 Task: Open Card Civil Engineering Review in Board Product Lifecycle Management to Workspace Insurance and add a team member Softage.1@softage.net, a label Red, a checklist Software Training, an attachment from your onedrive, a color Red and finally, add a card description 'Develop and launch new sales promotion for seasonal products' and a comment 'Let us approach this task with a sense of positivity and optimism, recognizing the potential for growth and learning that it presents.'. Add a start date 'Jan 05, 1900' with a due date 'Jan 12, 1900'
Action: Mouse moved to (35, 275)
Screenshot: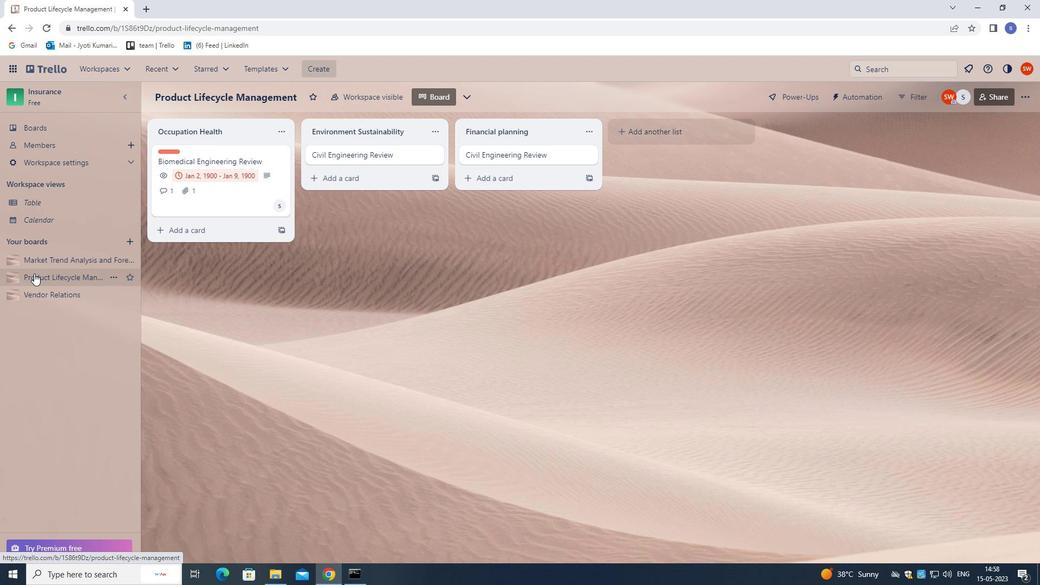 
Action: Mouse pressed left at (35, 275)
Screenshot: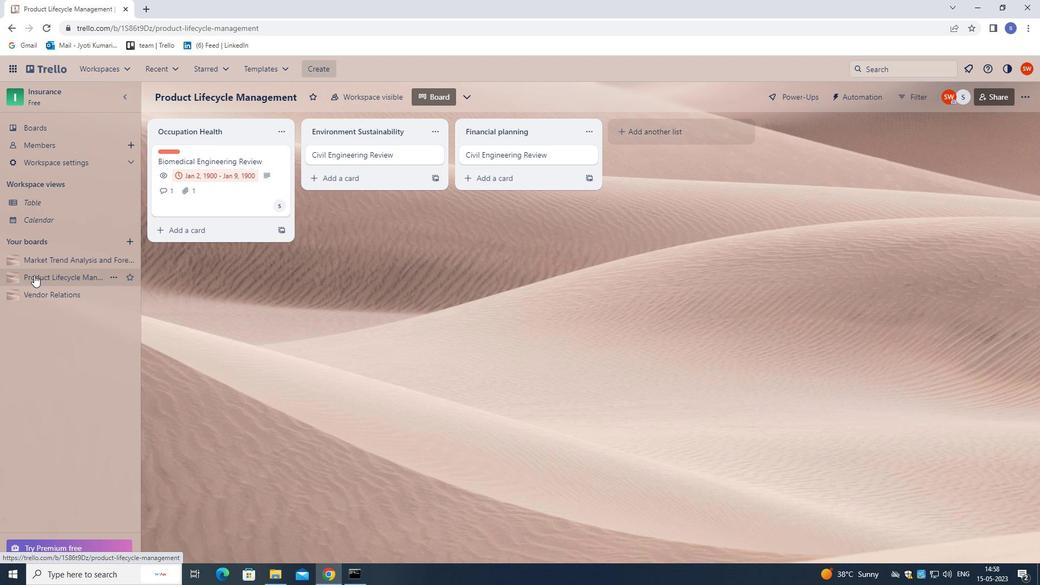 
Action: Mouse moved to (347, 159)
Screenshot: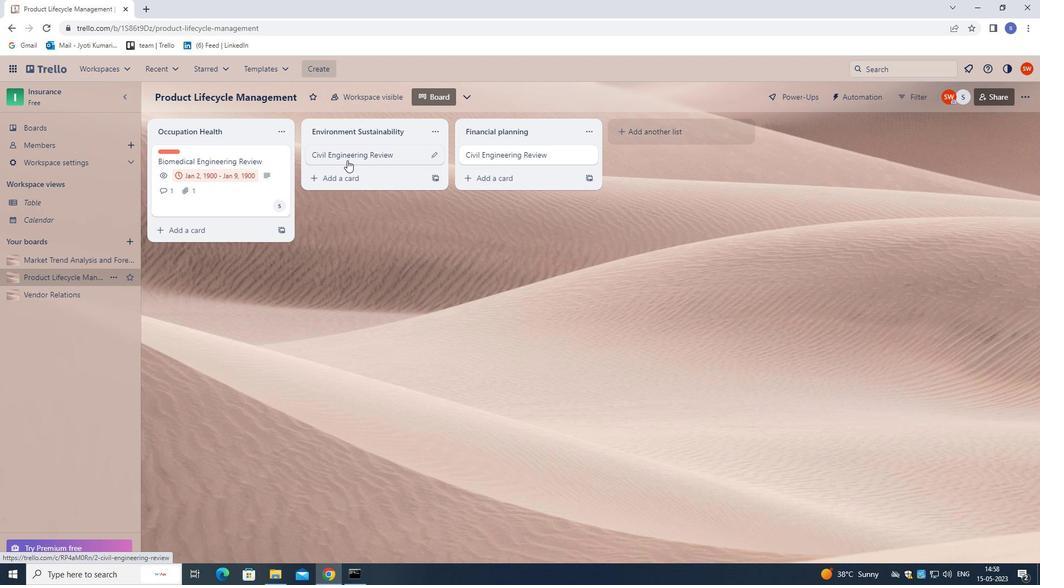 
Action: Mouse pressed left at (347, 159)
Screenshot: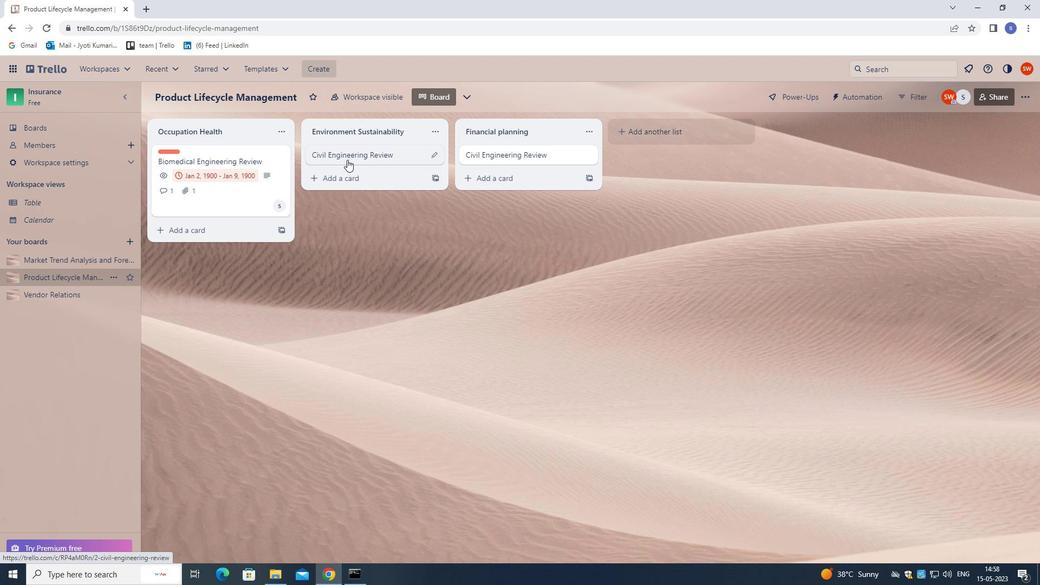 
Action: Mouse moved to (655, 193)
Screenshot: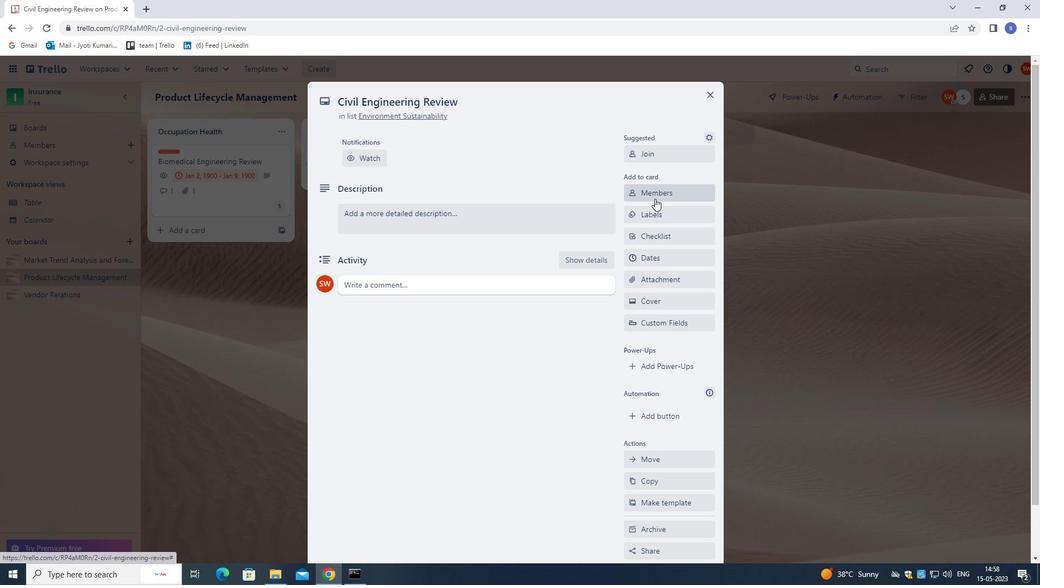 
Action: Mouse pressed left at (655, 193)
Screenshot: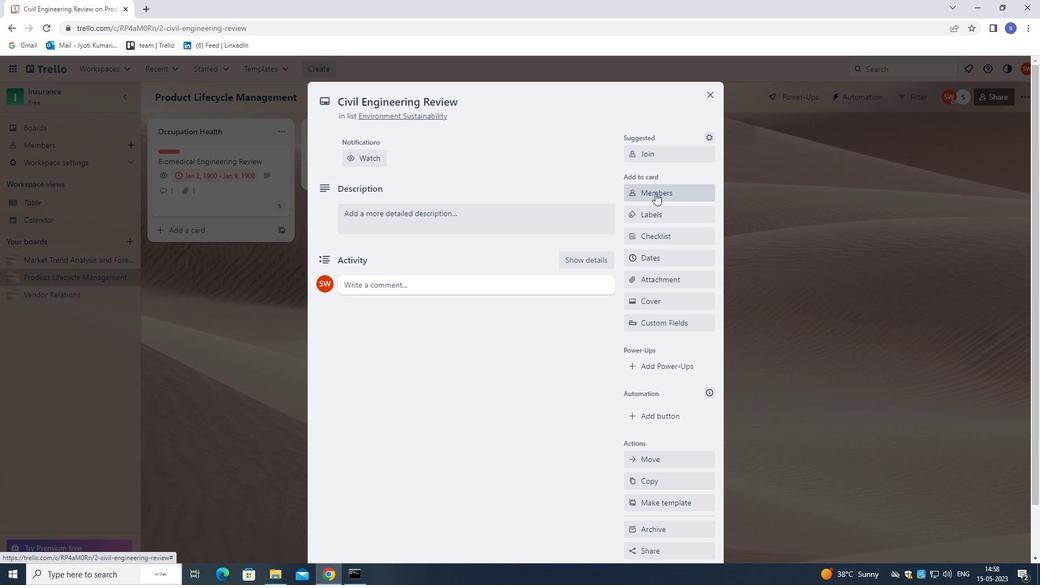 
Action: Mouse moved to (437, 43)
Screenshot: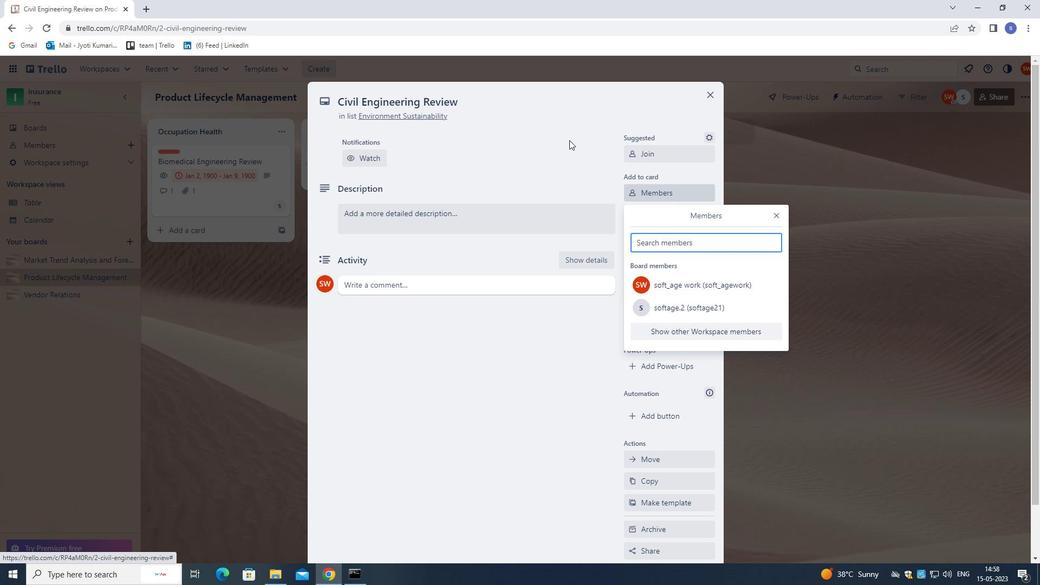 
Action: Key pressed sofatgae<Key.backspace><Key.backspace><Key.backspace><Key.backspace><Key.backspace>tage.1<Key.shift>@SOFTAGE.NET
Screenshot: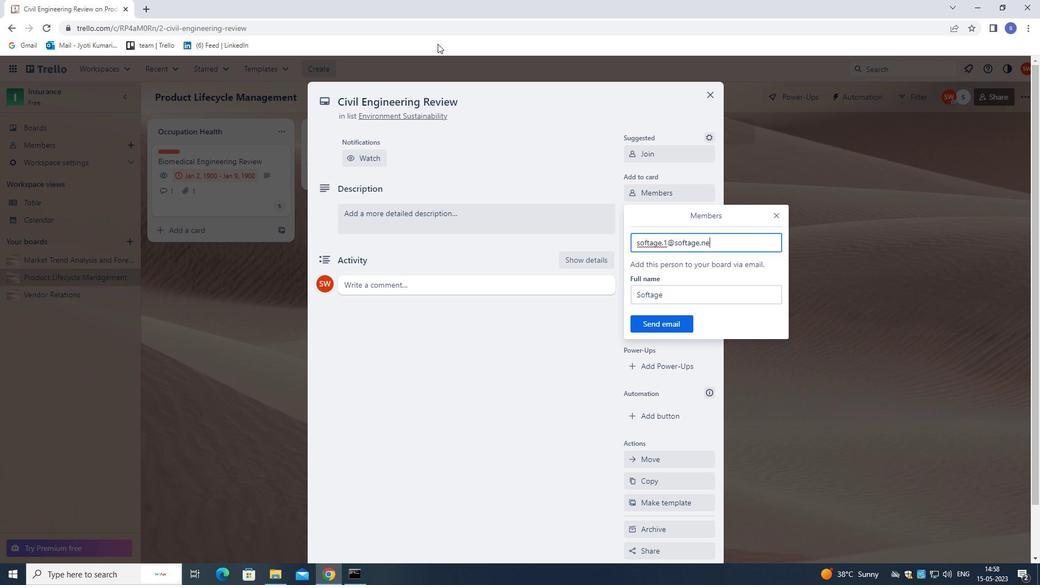 
Action: Mouse moved to (657, 324)
Screenshot: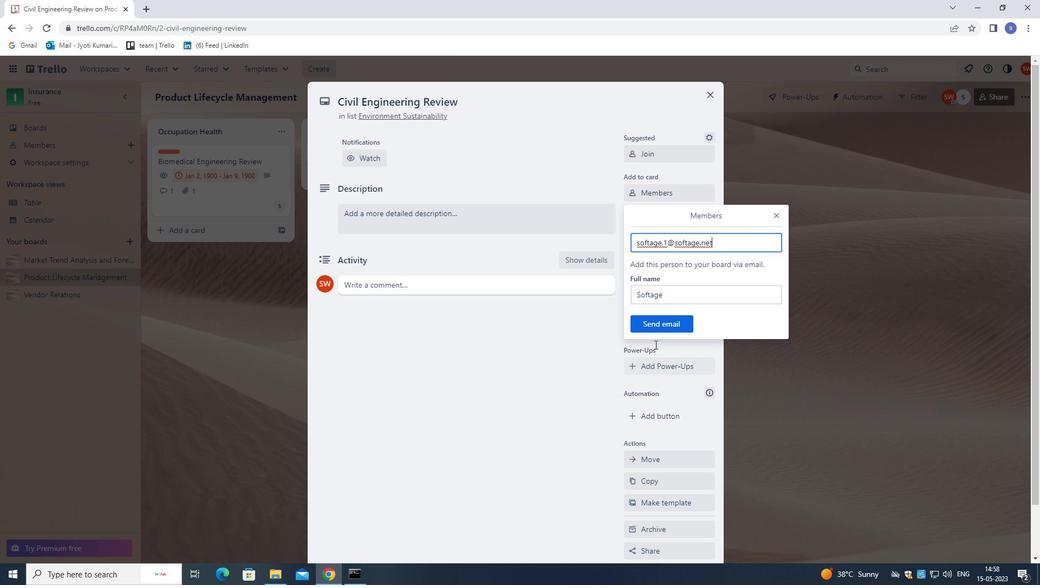
Action: Mouse pressed left at (657, 324)
Screenshot: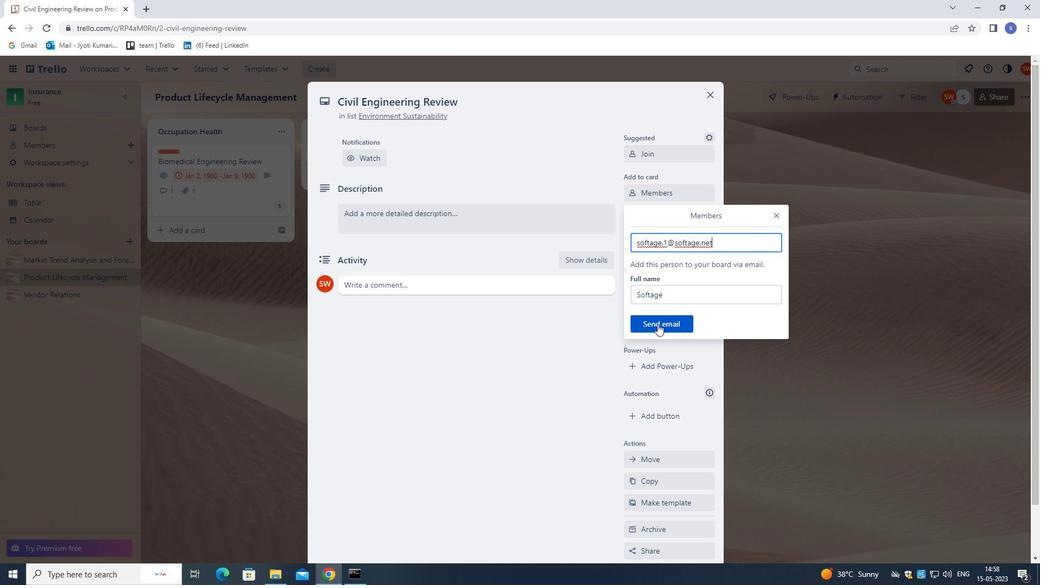 
Action: Mouse moved to (669, 216)
Screenshot: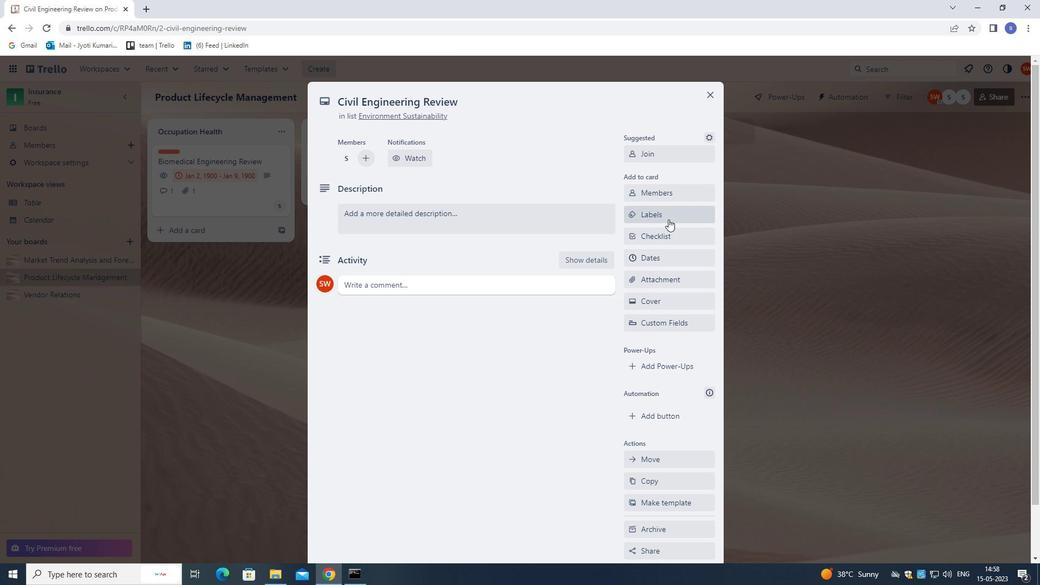 
Action: Mouse pressed left at (669, 216)
Screenshot: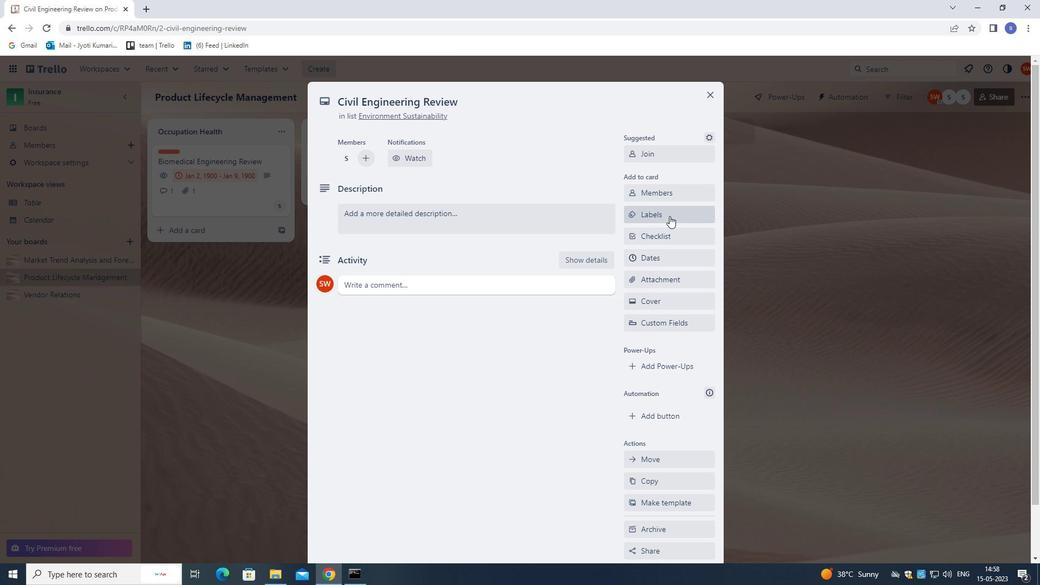 
Action: Key pressed R
Screenshot: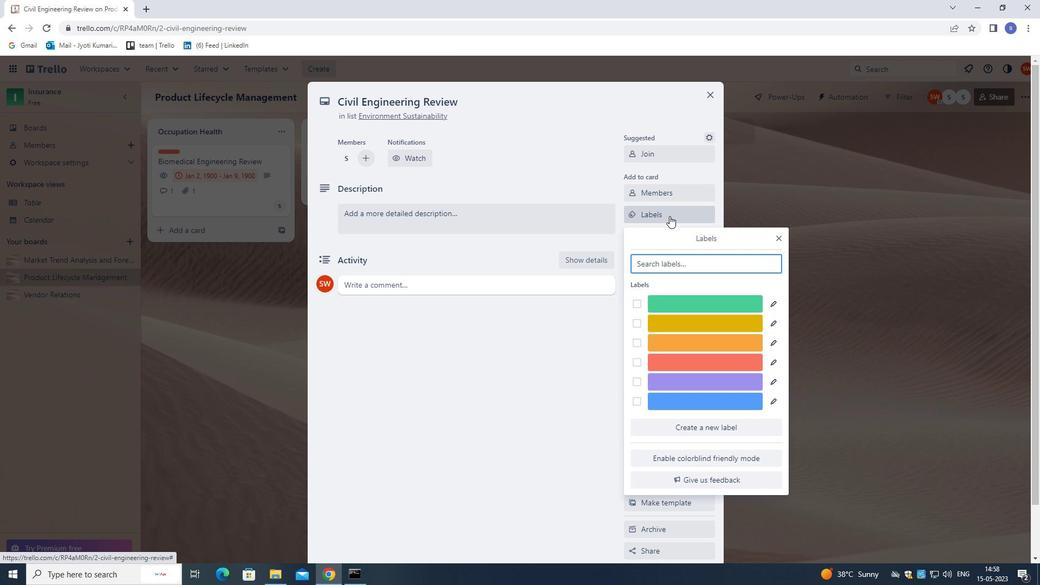 
Action: Mouse moved to (698, 307)
Screenshot: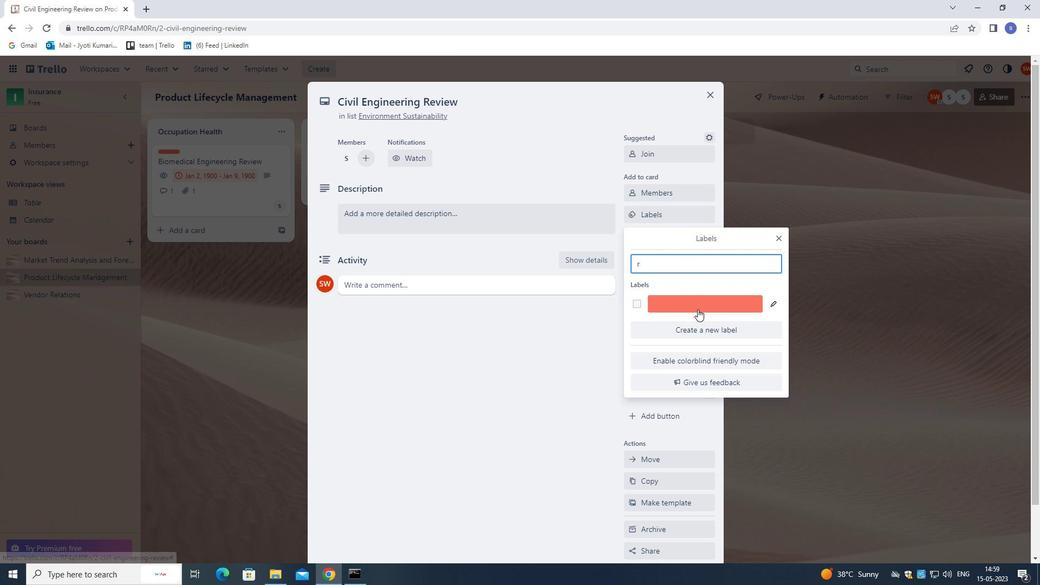 
Action: Mouse pressed left at (698, 307)
Screenshot: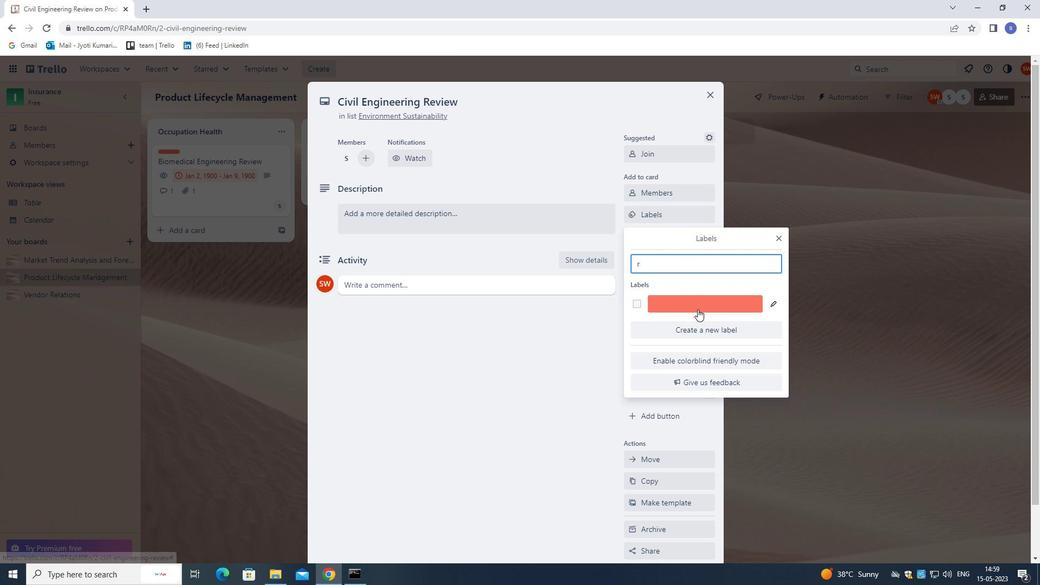
Action: Mouse moved to (781, 236)
Screenshot: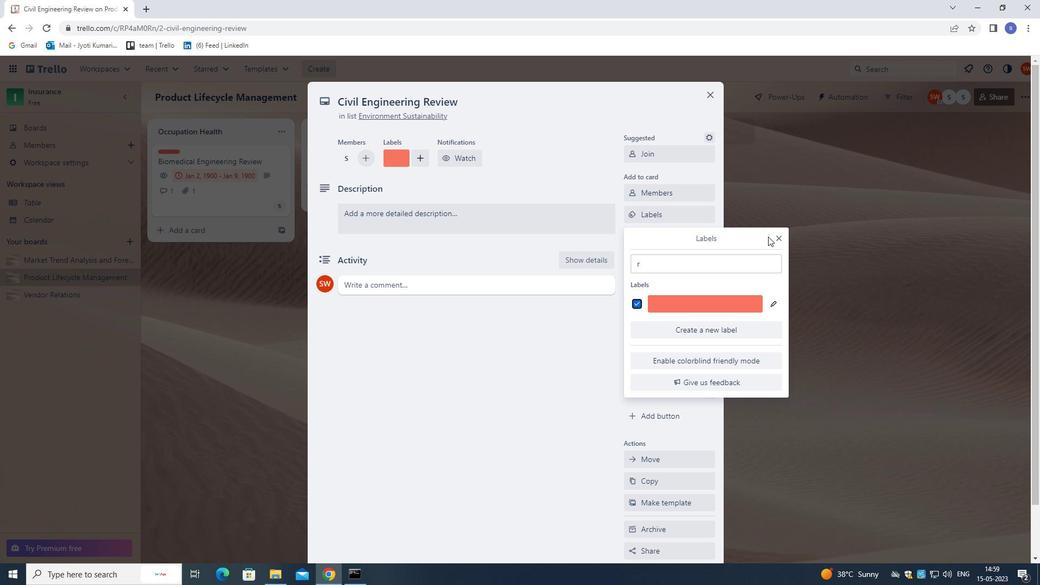 
Action: Mouse pressed left at (781, 236)
Screenshot: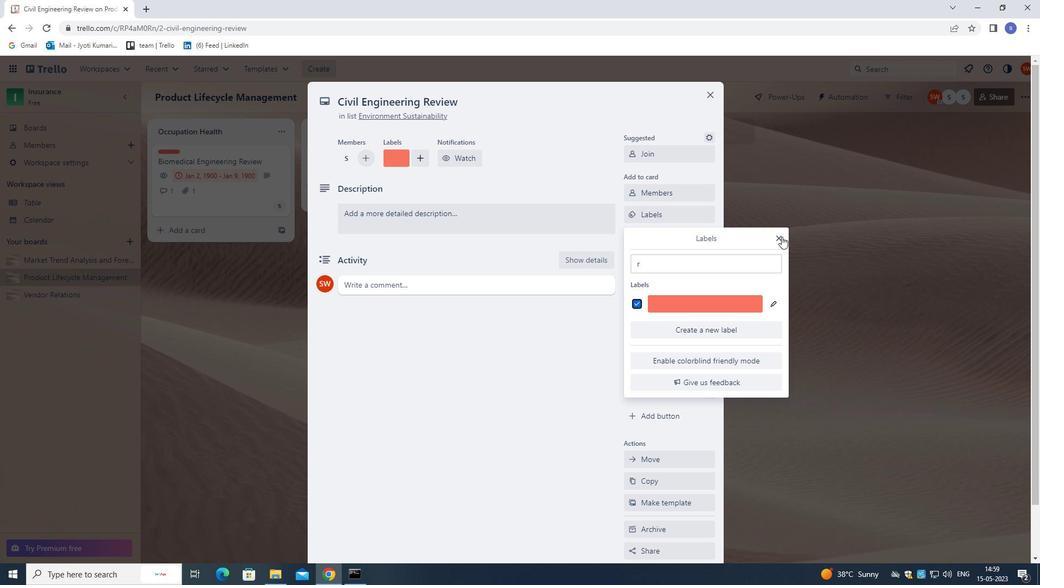 
Action: Mouse moved to (686, 233)
Screenshot: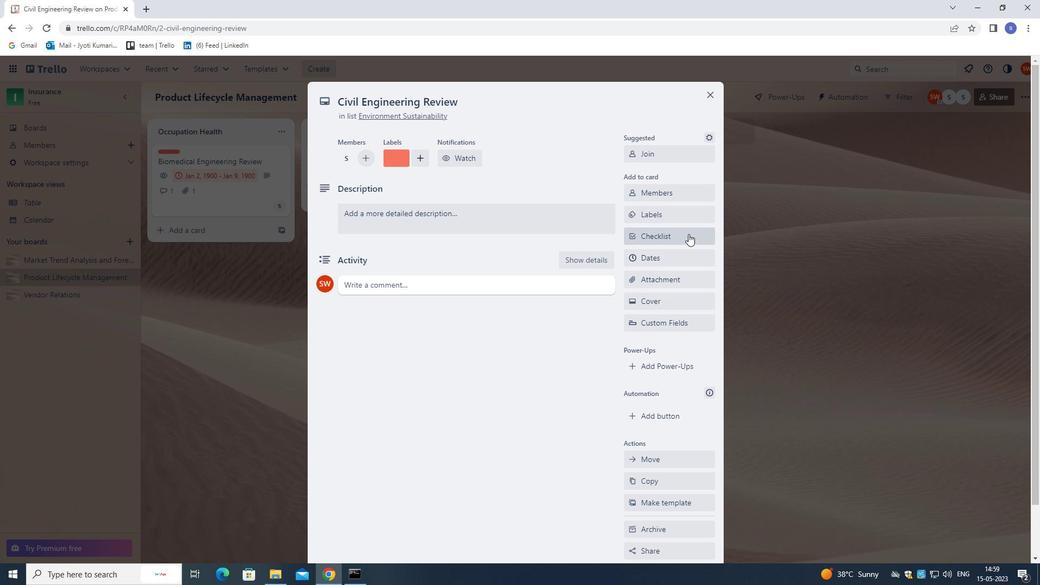 
Action: Mouse pressed left at (686, 233)
Screenshot: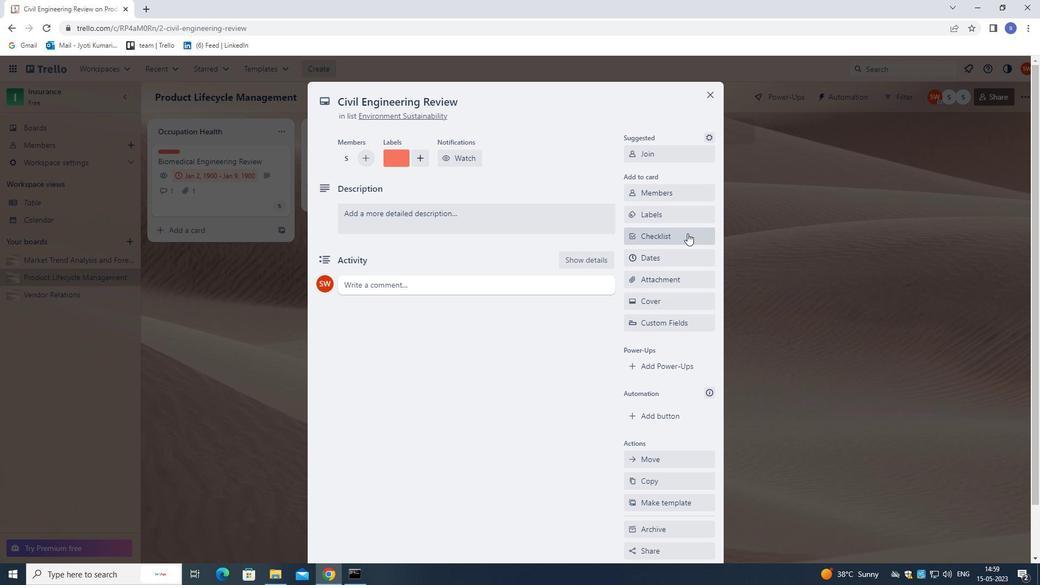 
Action: Mouse moved to (614, 180)
Screenshot: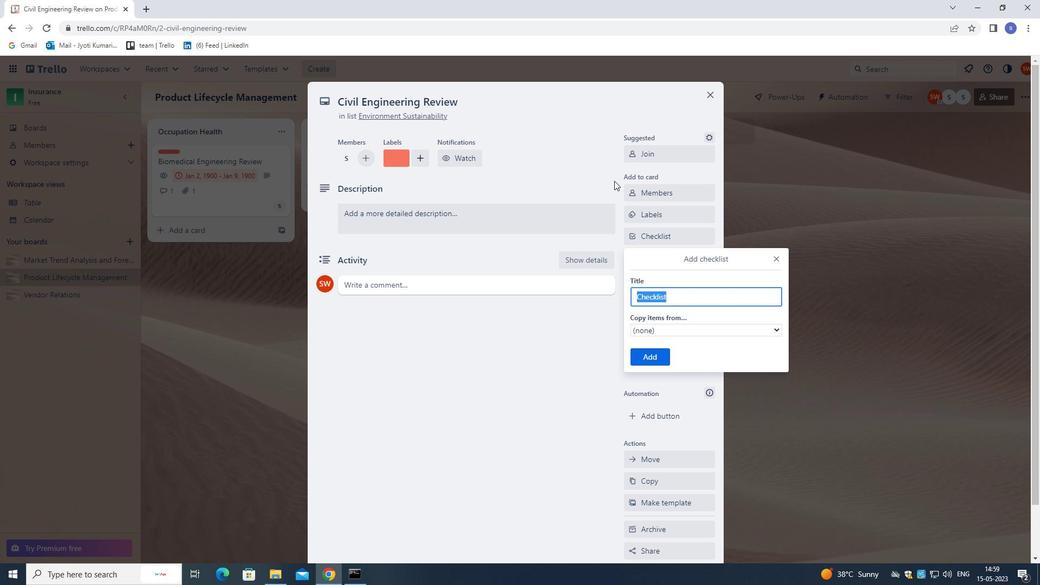 
Action: Key pressed <Key.shift>SOFA<Key.backspace>TWARE<Key.space><Key.shift>TRAINING<Key.enter>
Screenshot: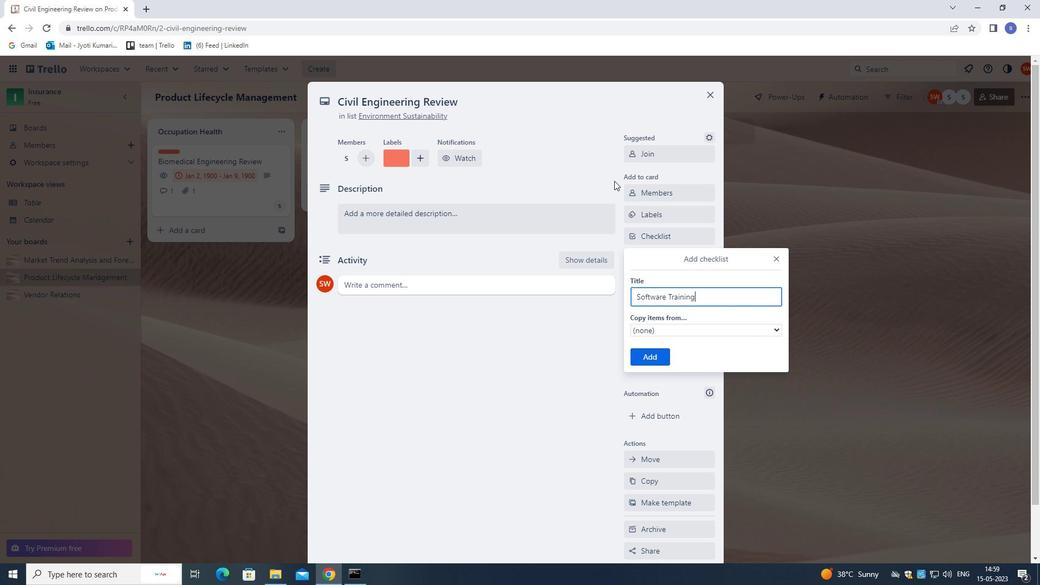
Action: Mouse moved to (645, 258)
Screenshot: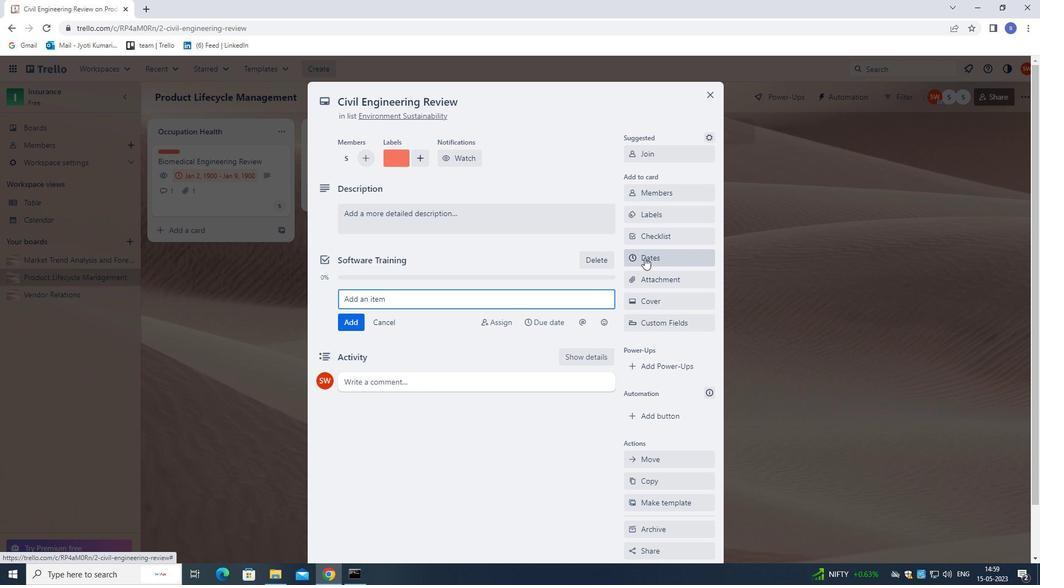 
Action: Mouse pressed left at (645, 258)
Screenshot: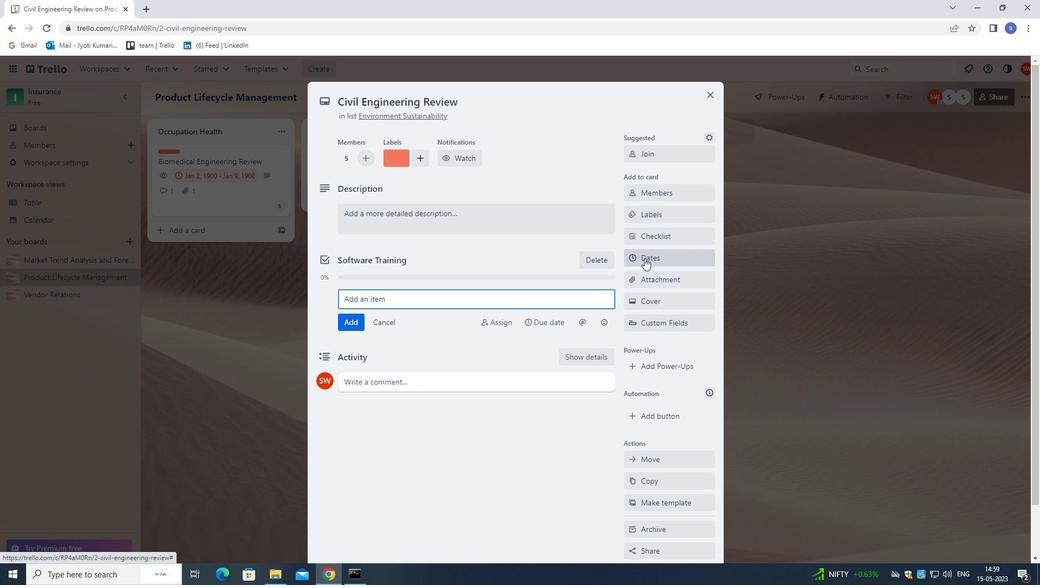 
Action: Mouse moved to (632, 296)
Screenshot: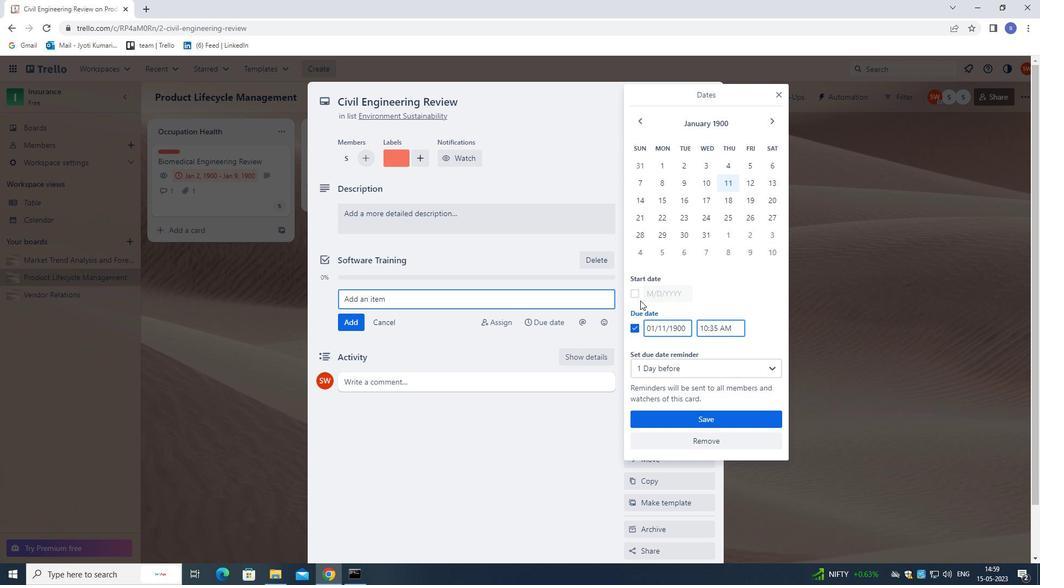 
Action: Mouse pressed left at (632, 296)
Screenshot: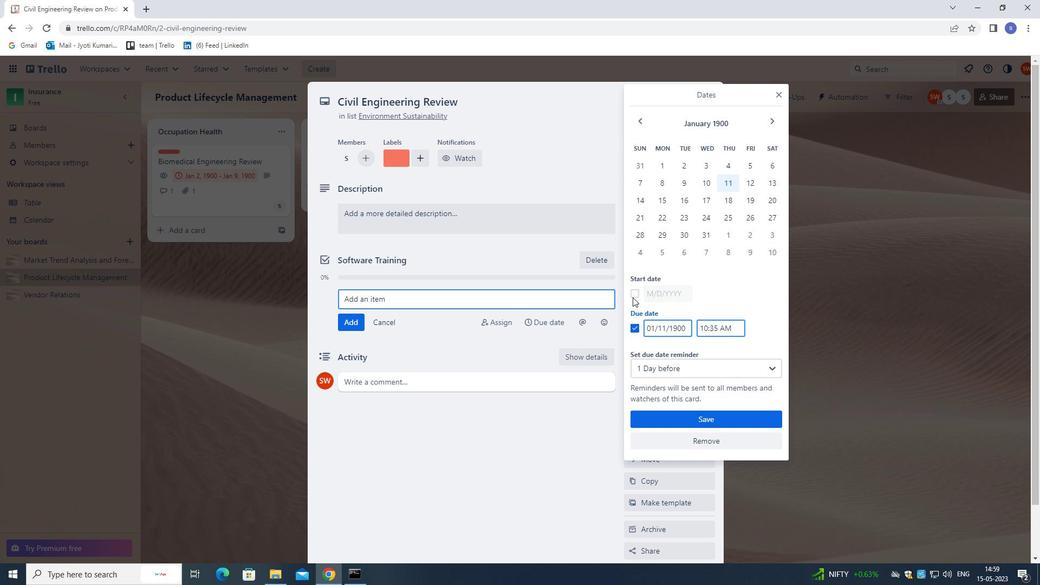 
Action: Mouse moved to (752, 165)
Screenshot: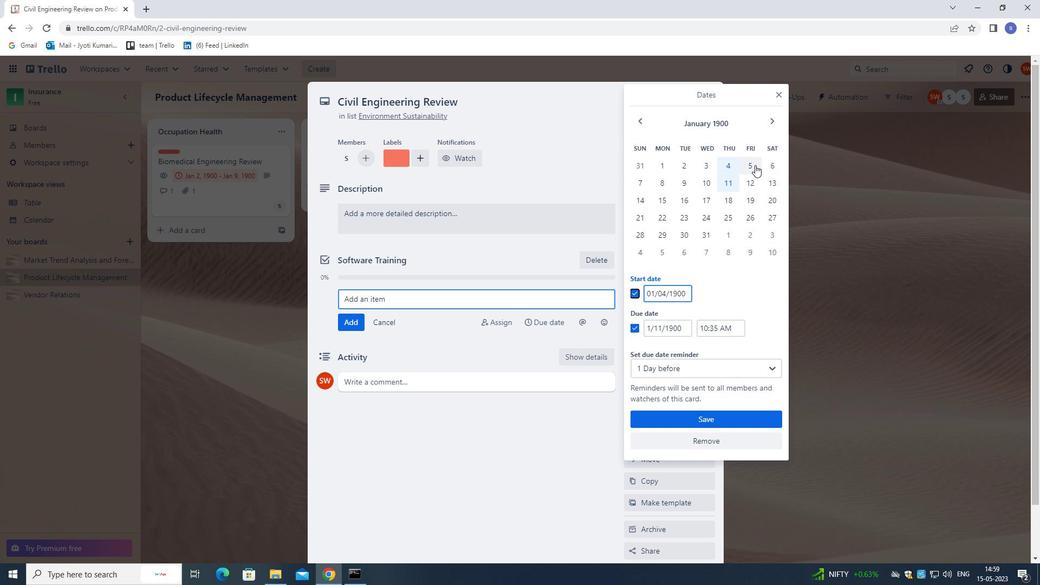 
Action: Mouse pressed left at (752, 165)
Screenshot: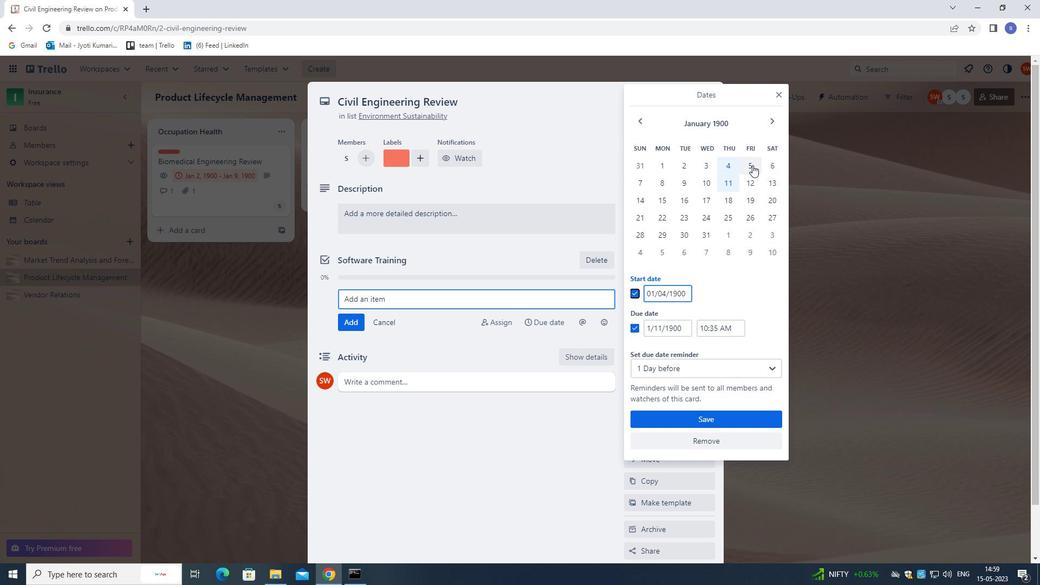 
Action: Mouse moved to (750, 179)
Screenshot: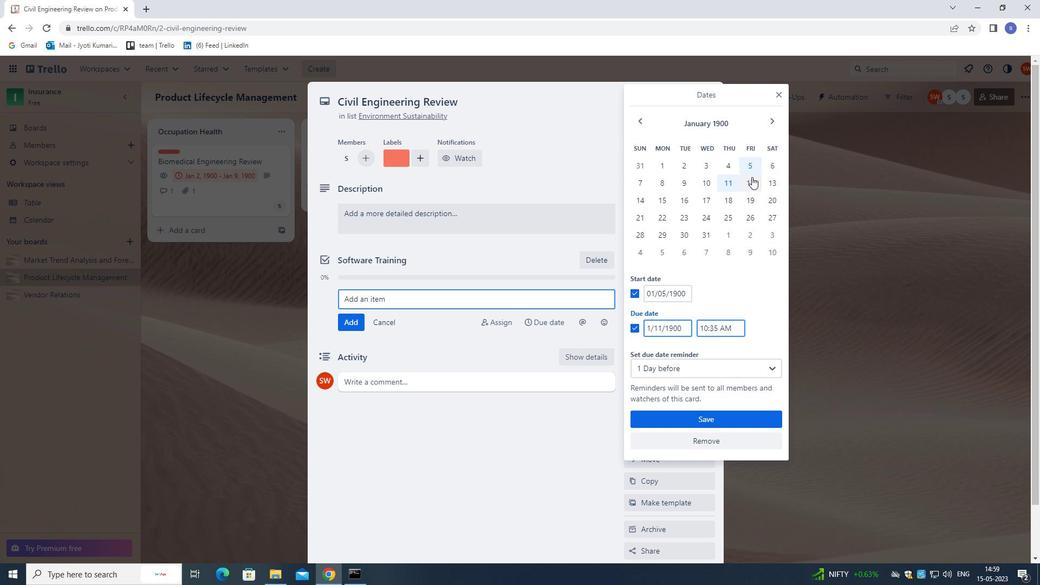 
Action: Mouse pressed left at (750, 179)
Screenshot: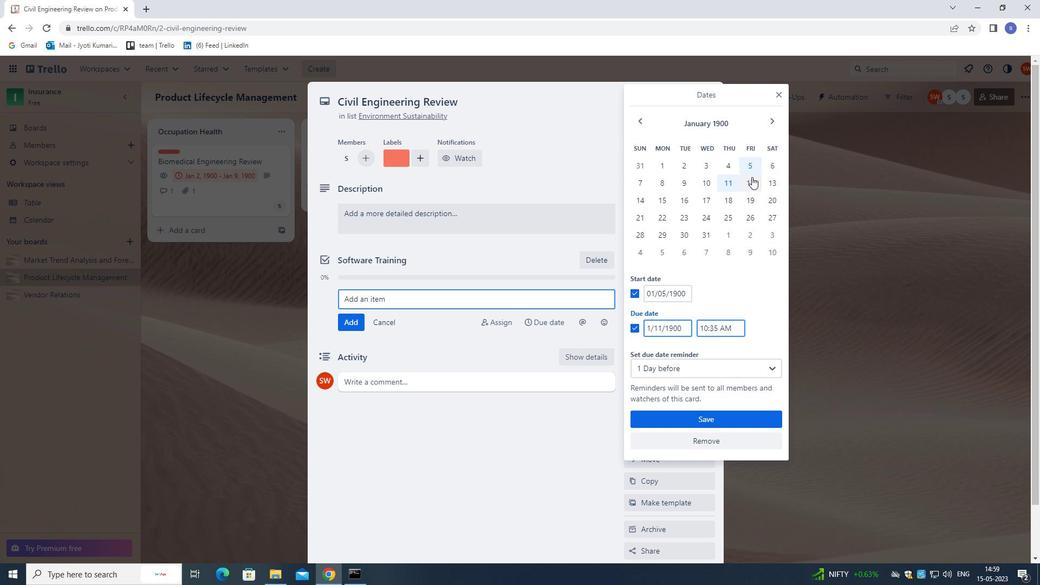 
Action: Mouse moved to (733, 416)
Screenshot: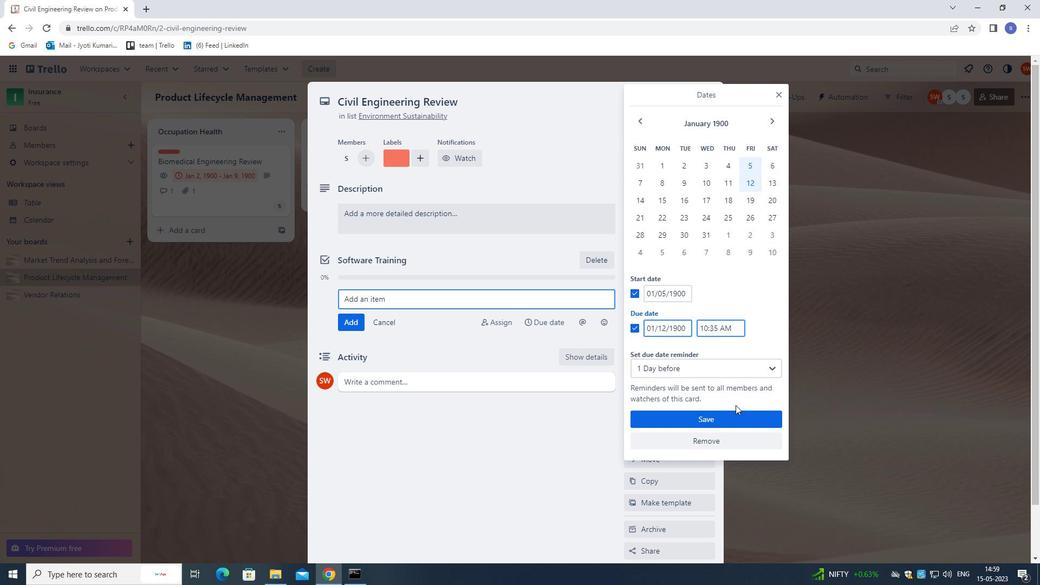 
Action: Mouse pressed left at (733, 416)
Screenshot: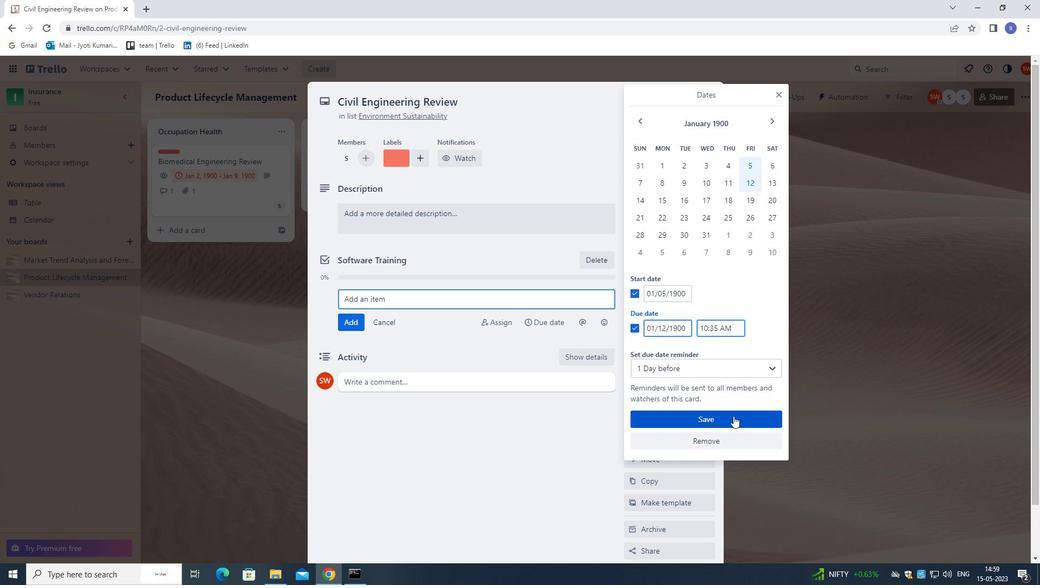 
Action: Mouse moved to (682, 278)
Screenshot: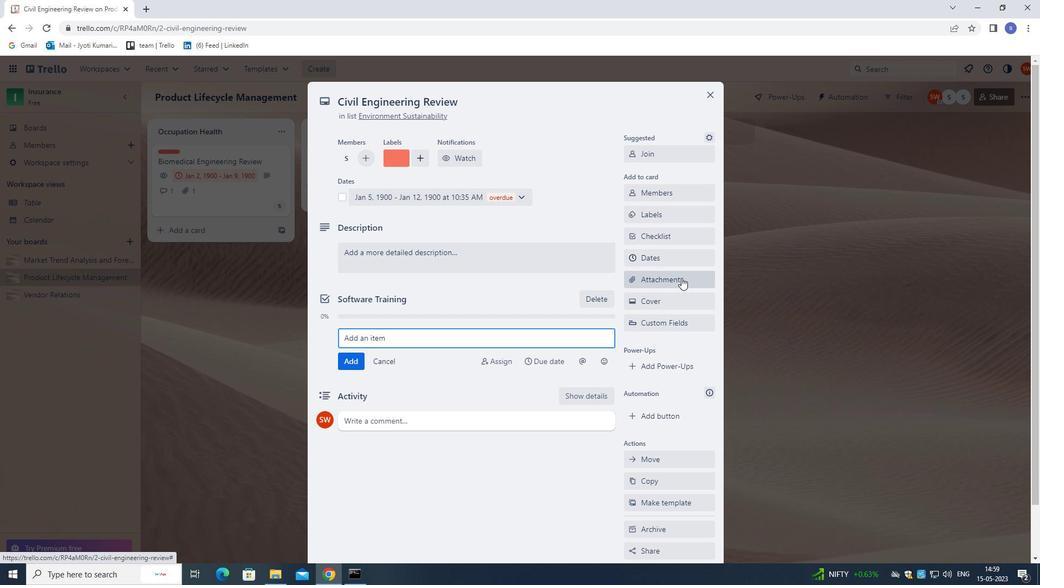 
Action: Mouse pressed left at (682, 278)
Screenshot: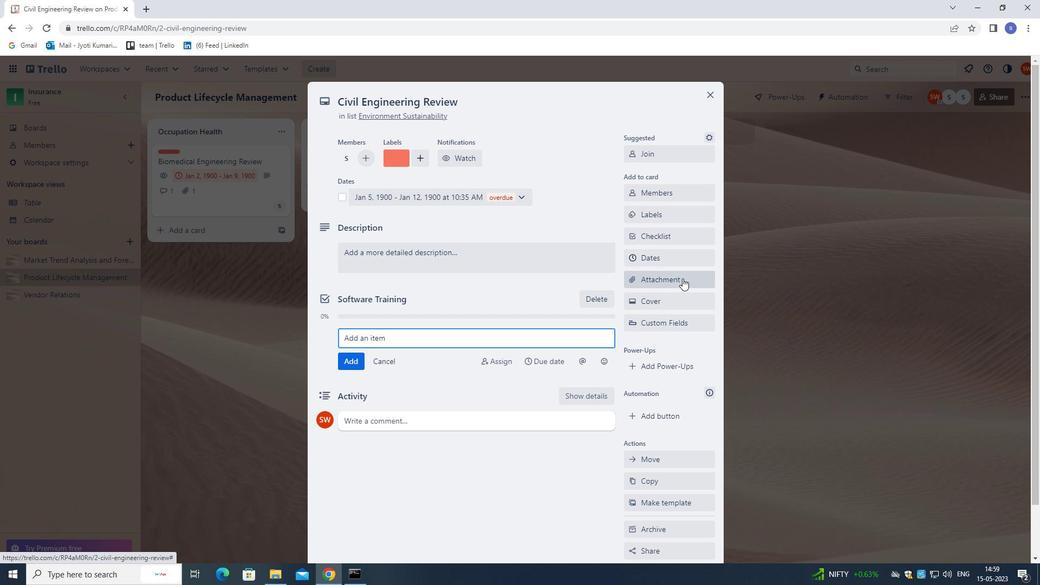 
Action: Mouse moved to (671, 409)
Screenshot: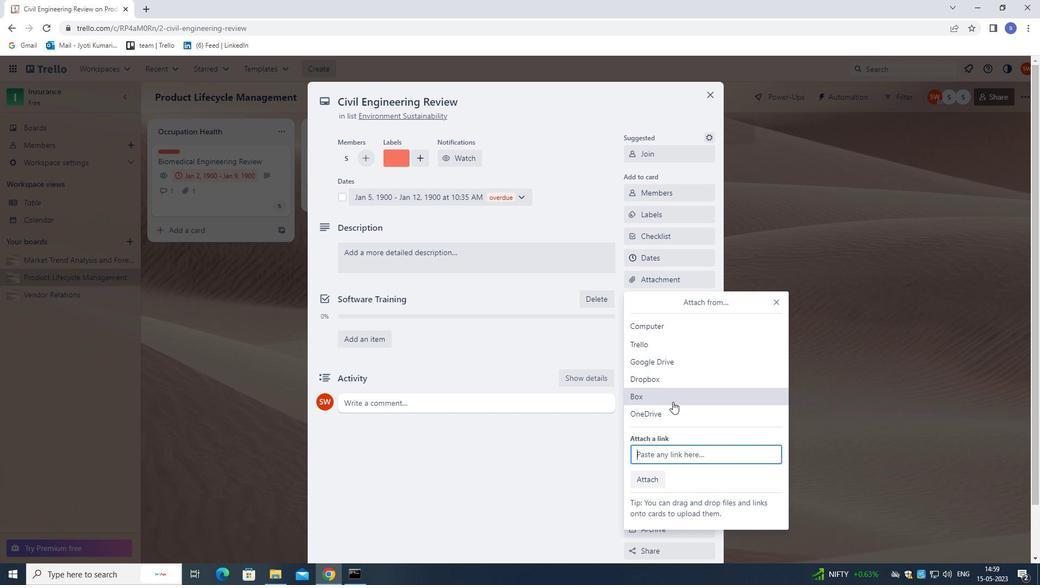 
Action: Mouse pressed left at (671, 409)
Screenshot: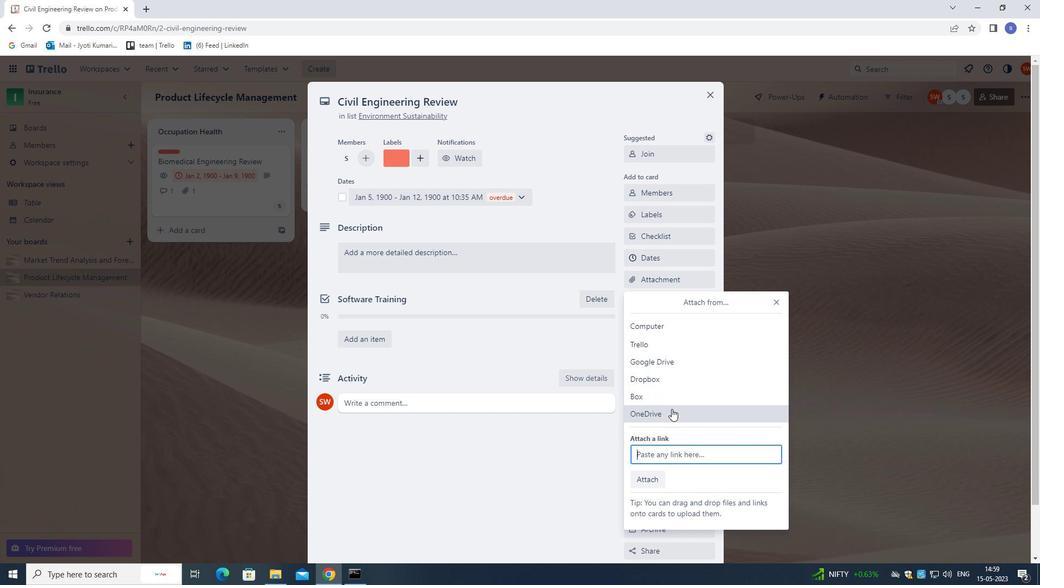 
Action: Mouse moved to (399, 210)
Screenshot: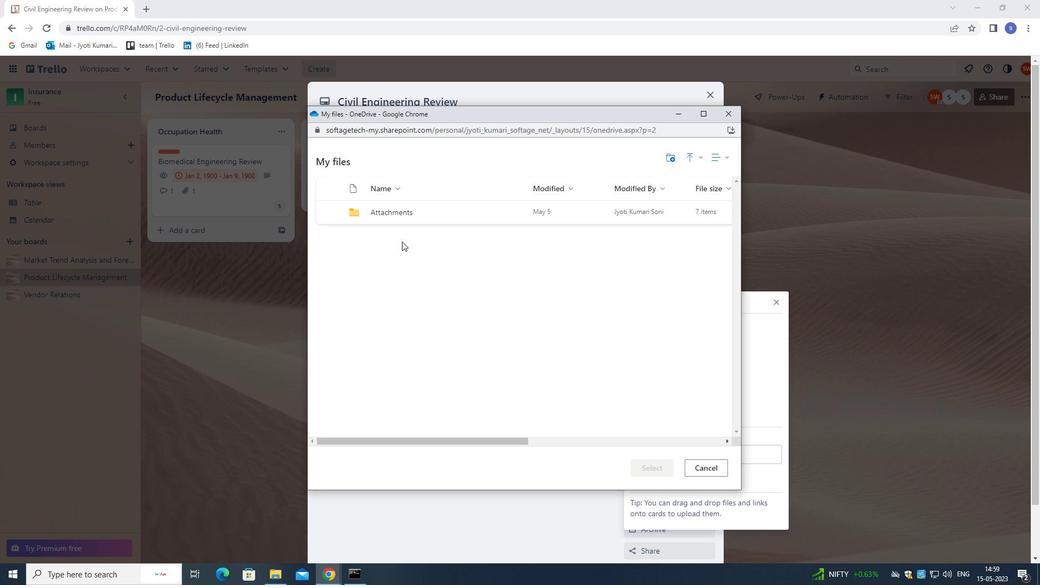 
Action: Mouse pressed left at (399, 210)
Screenshot: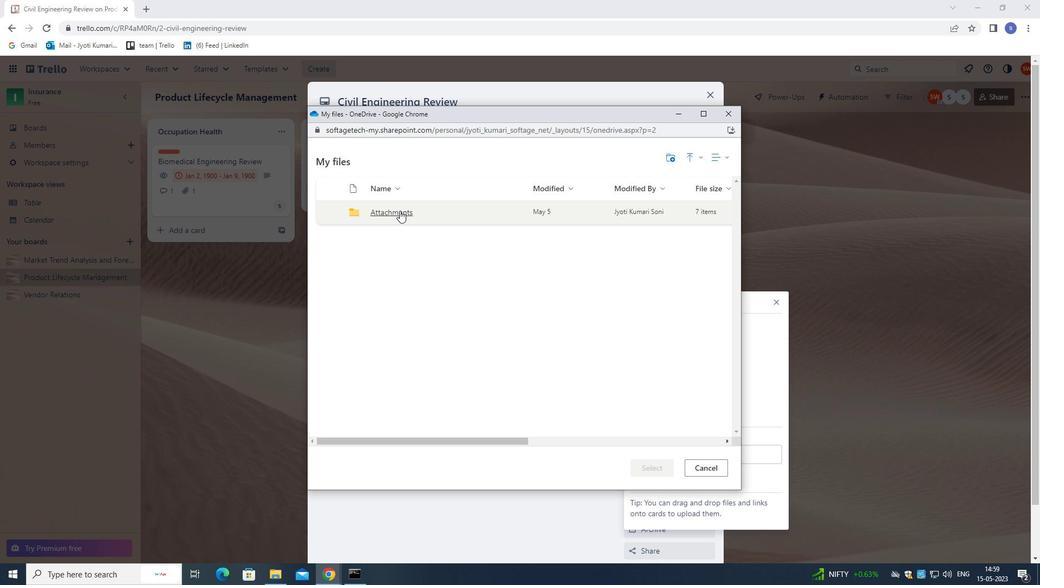 
Action: Mouse moved to (447, 264)
Screenshot: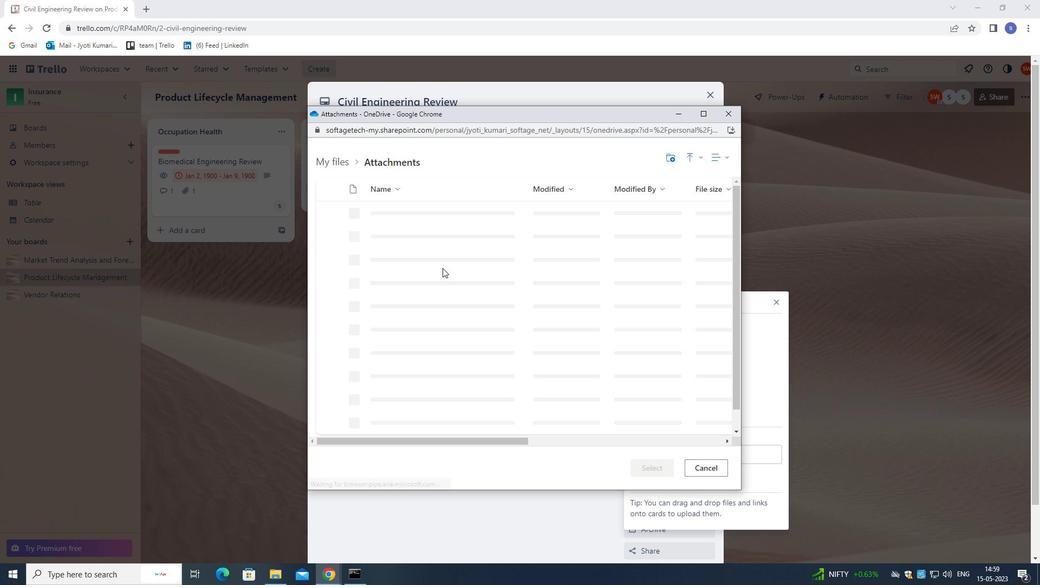 
Action: Mouse pressed left at (447, 264)
Screenshot: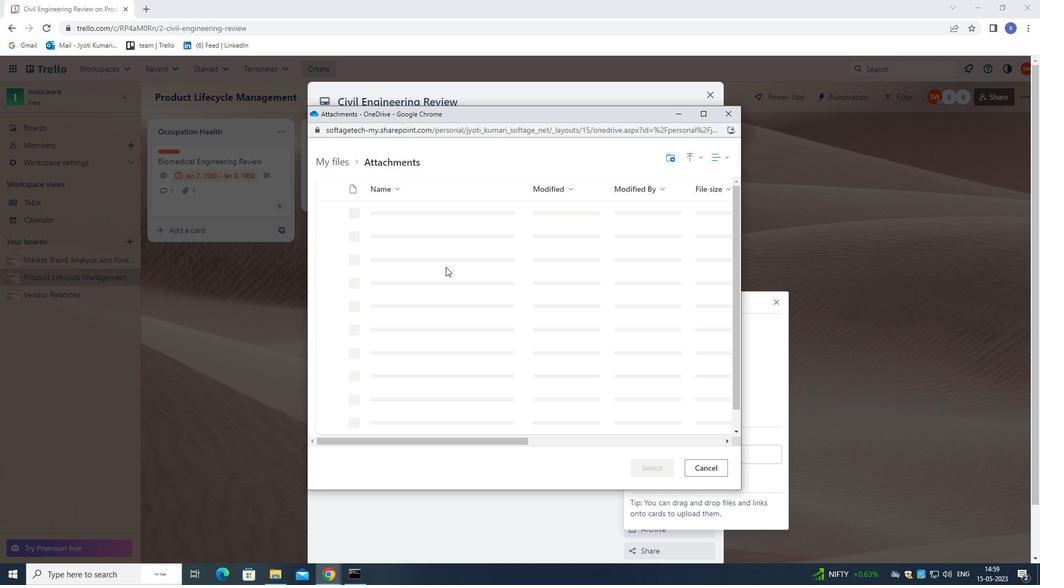 
Action: Mouse moved to (660, 464)
Screenshot: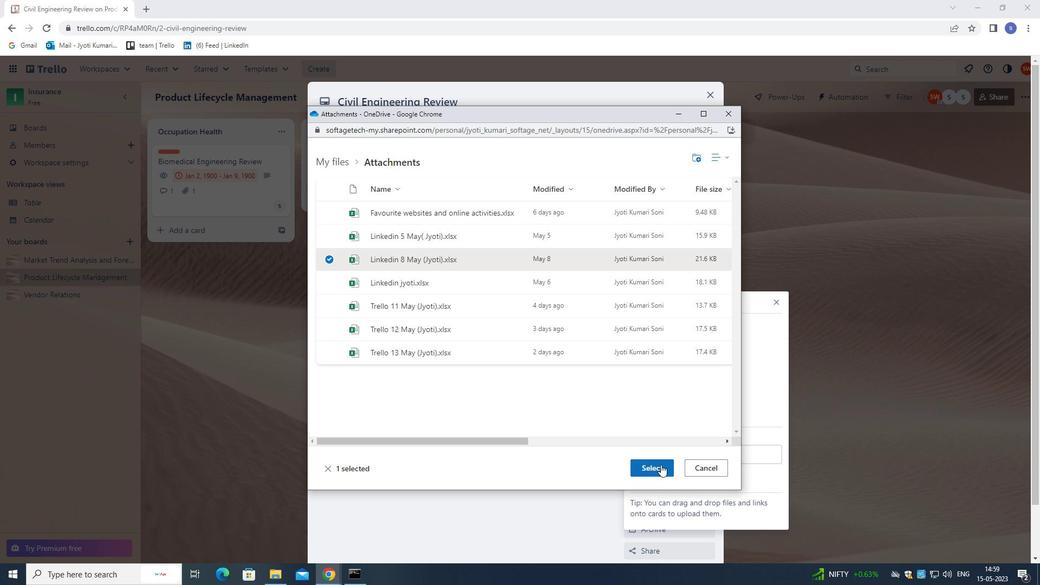 
Action: Mouse pressed left at (660, 464)
Screenshot: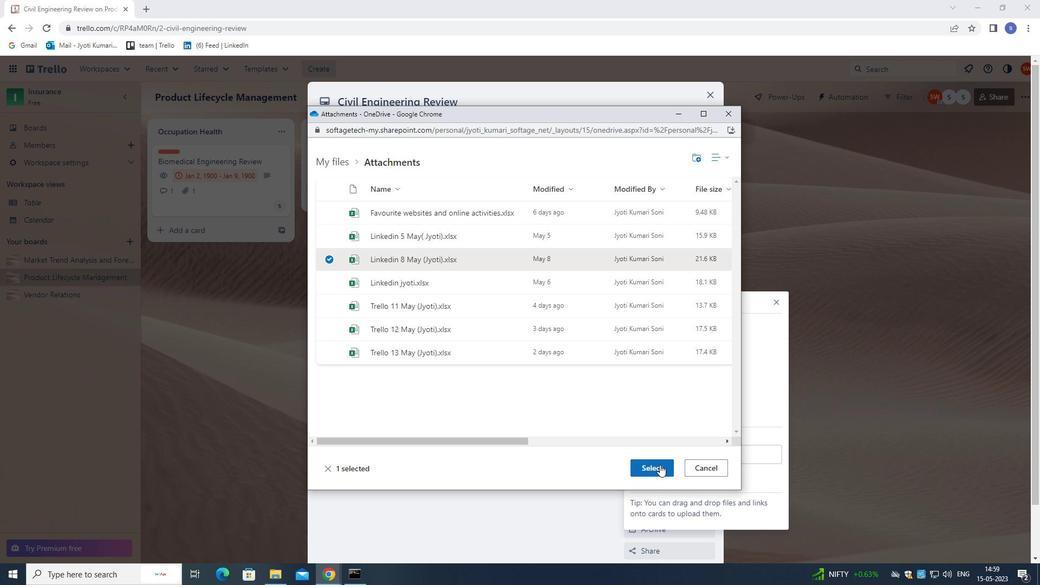
Action: Mouse moved to (500, 262)
Screenshot: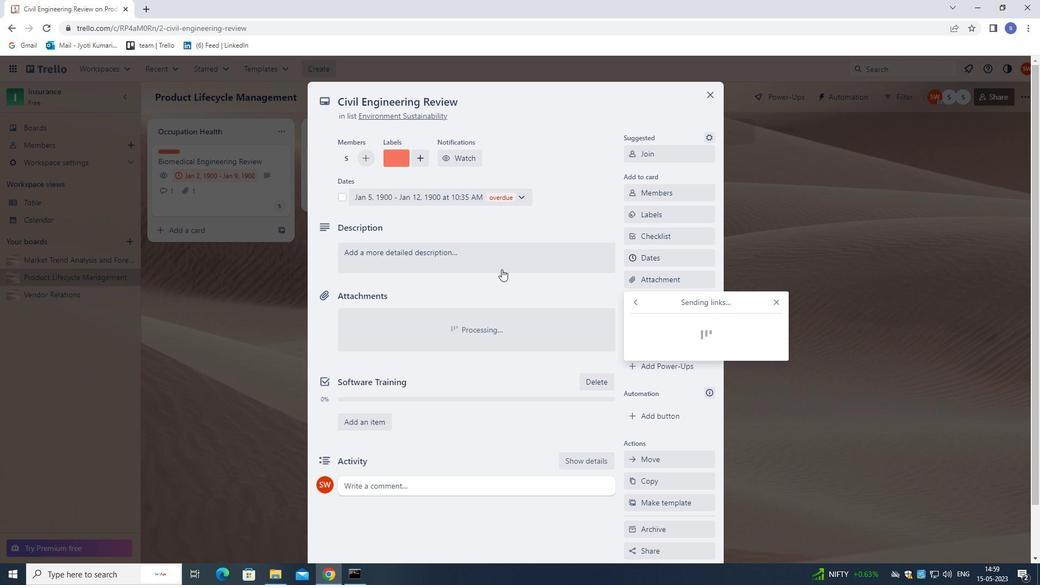 
Action: Mouse pressed left at (500, 262)
Screenshot: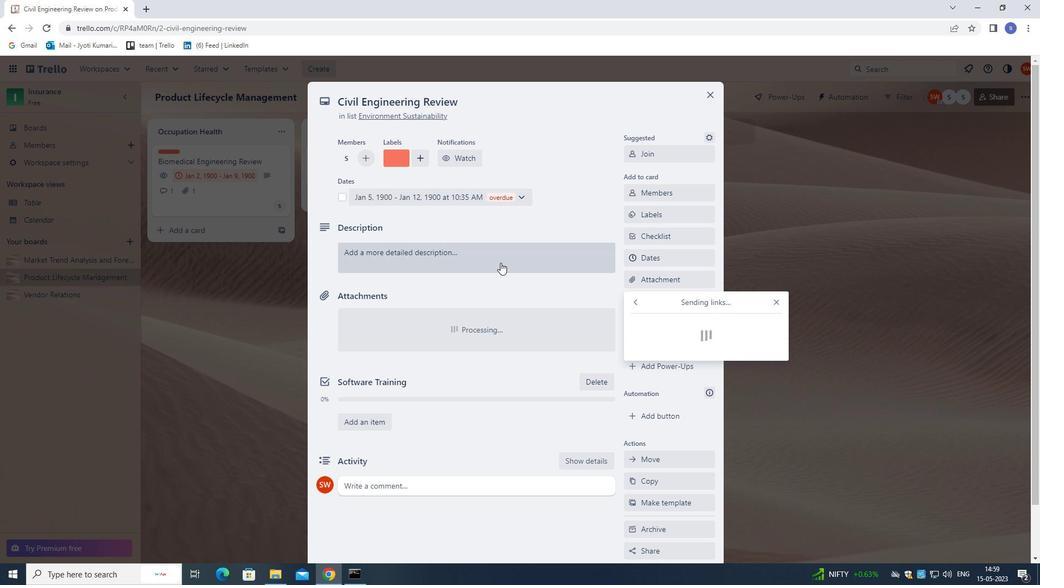 
Action: Mouse moved to (502, 295)
Screenshot: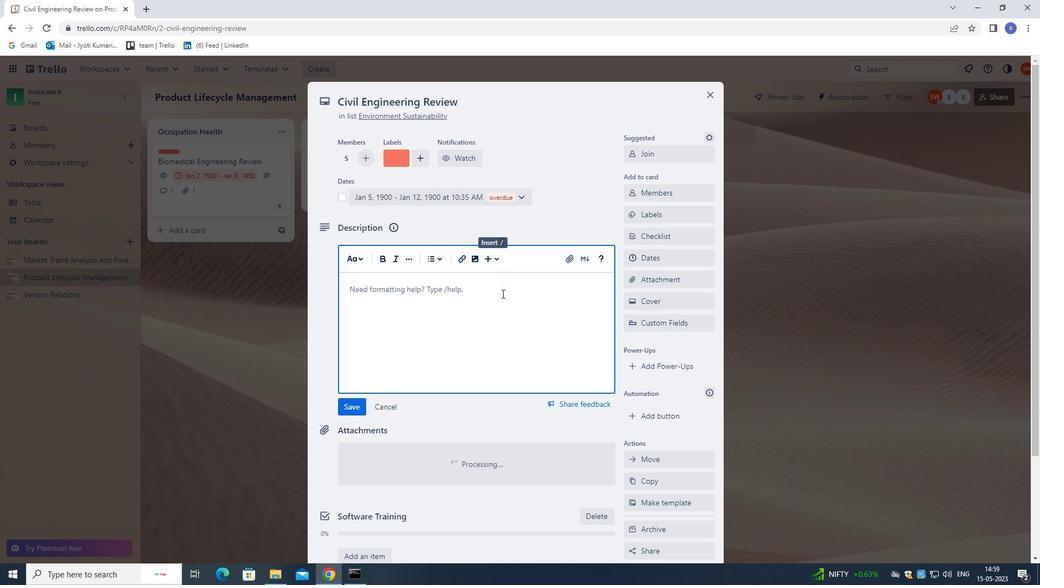 
Action: Key pressed <Key.shift><Key.shift><Key.shift><Key.shift><Key.shift><Key.shift><Key.shift><Key.shift><Key.shift><Key.shift>DEVELOP<Key.space>AND<Key.space>LAUNCH<Key.space>NEW<Key.space>SALES<Key.space>PROMOTION<Key.space>FOR<Key.space>SEASONAL<Key.space>PRODUCTS.
Screenshot: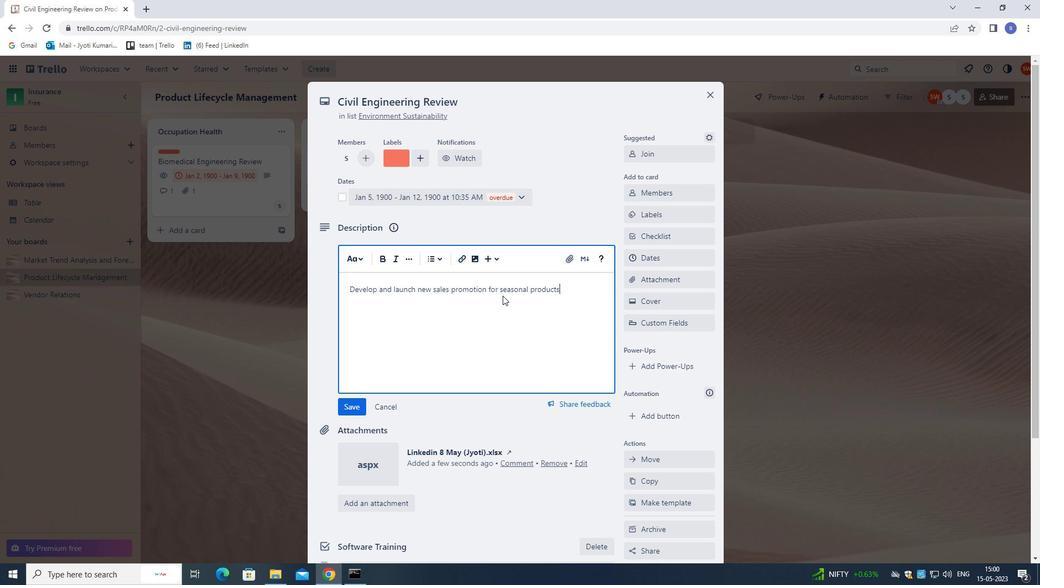 
Action: Mouse moved to (501, 302)
Screenshot: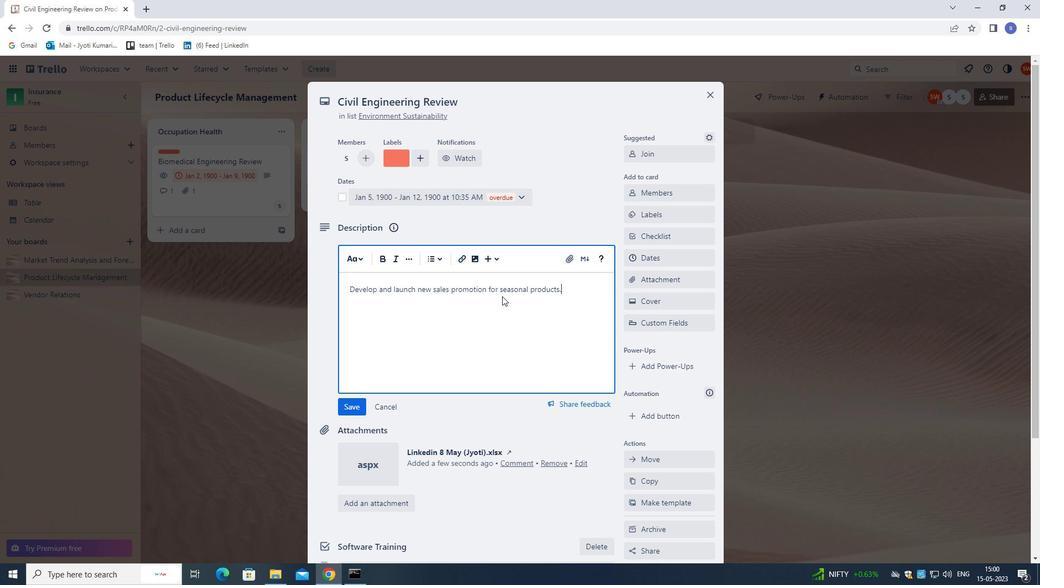 
Action: Mouse scrolled (501, 301) with delta (0, 0)
Screenshot: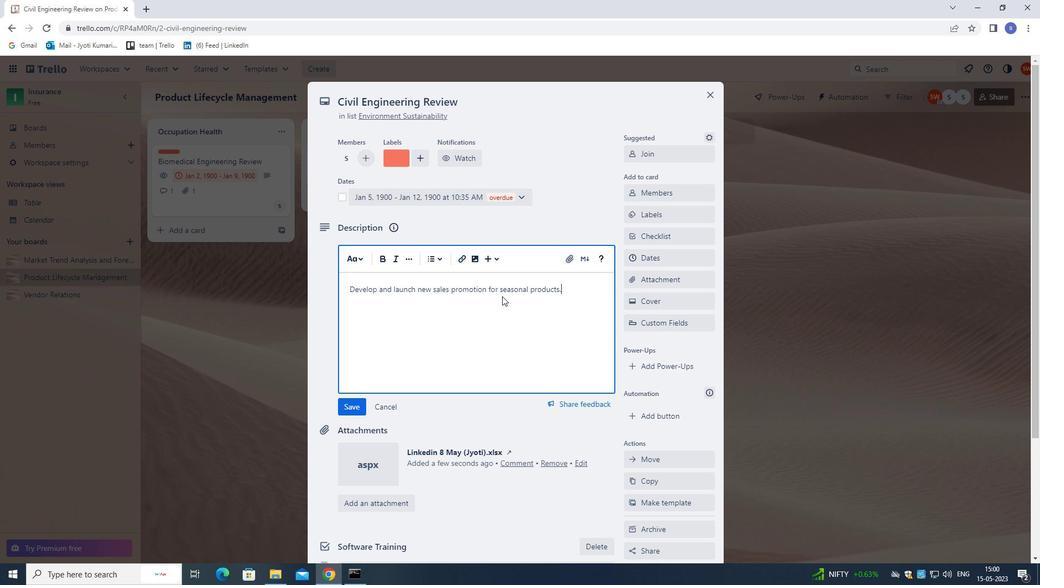 
Action: Mouse moved to (501, 314)
Screenshot: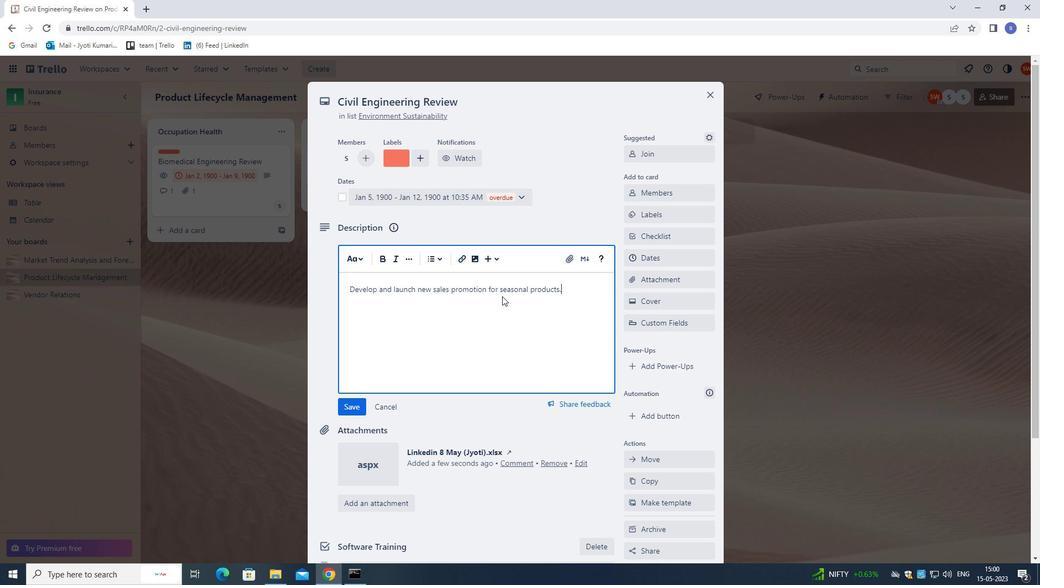 
Action: Mouse scrolled (501, 314) with delta (0, 0)
Screenshot: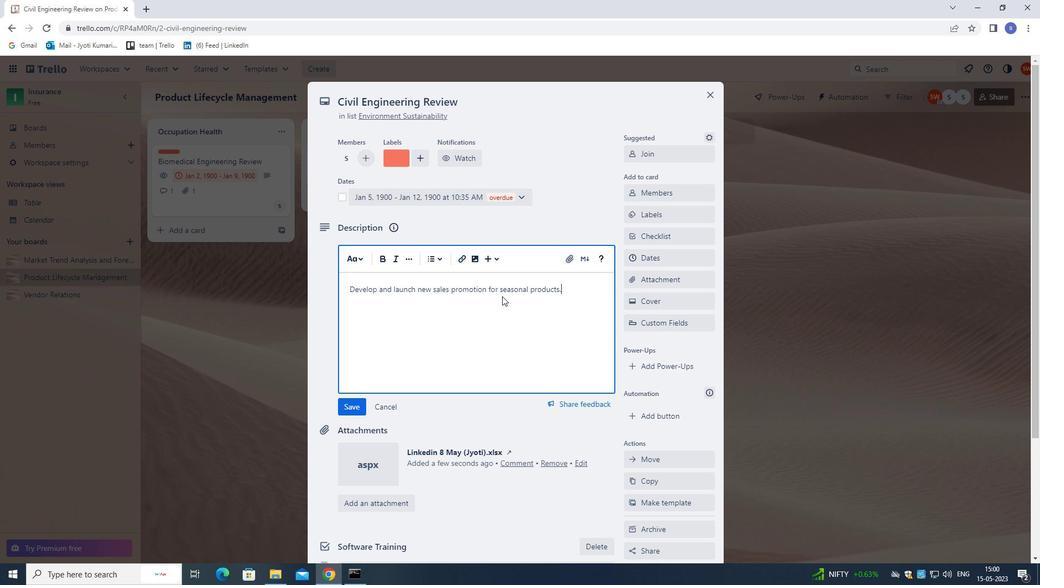
Action: Mouse moved to (502, 320)
Screenshot: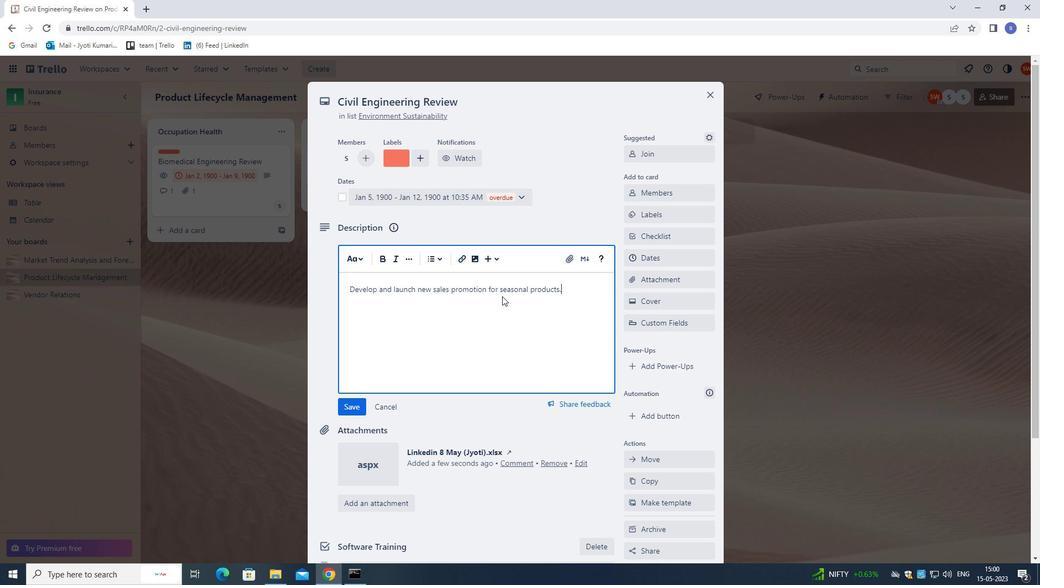 
Action: Mouse scrolled (502, 319) with delta (0, 0)
Screenshot: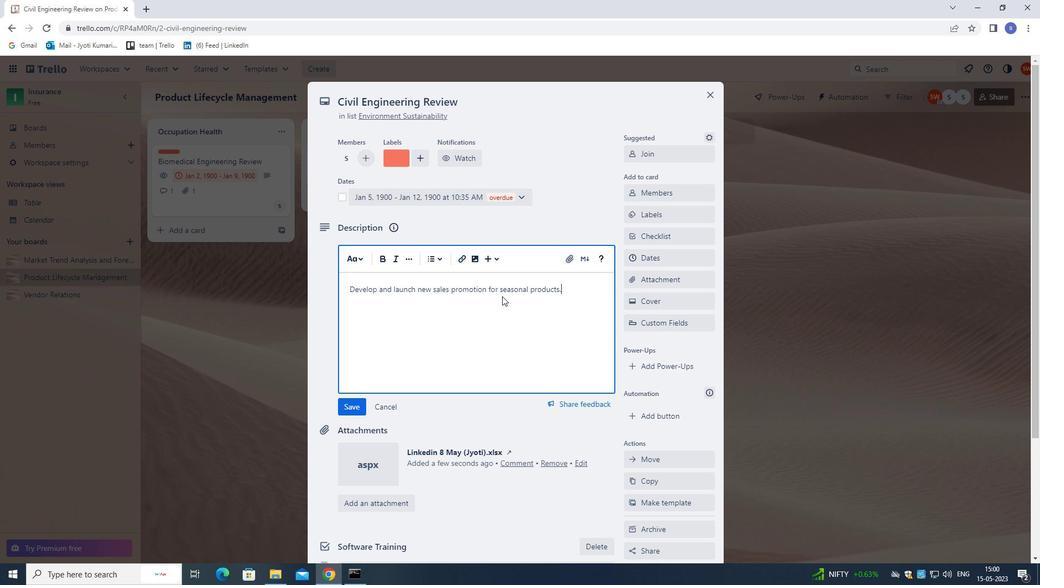 
Action: Mouse moved to (502, 324)
Screenshot: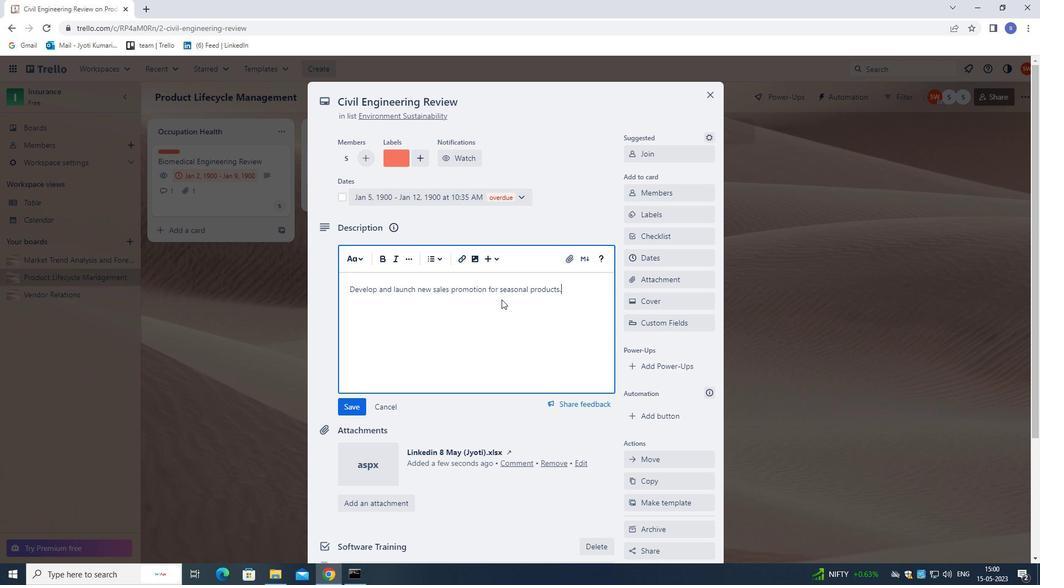 
Action: Mouse scrolled (502, 323) with delta (0, 0)
Screenshot: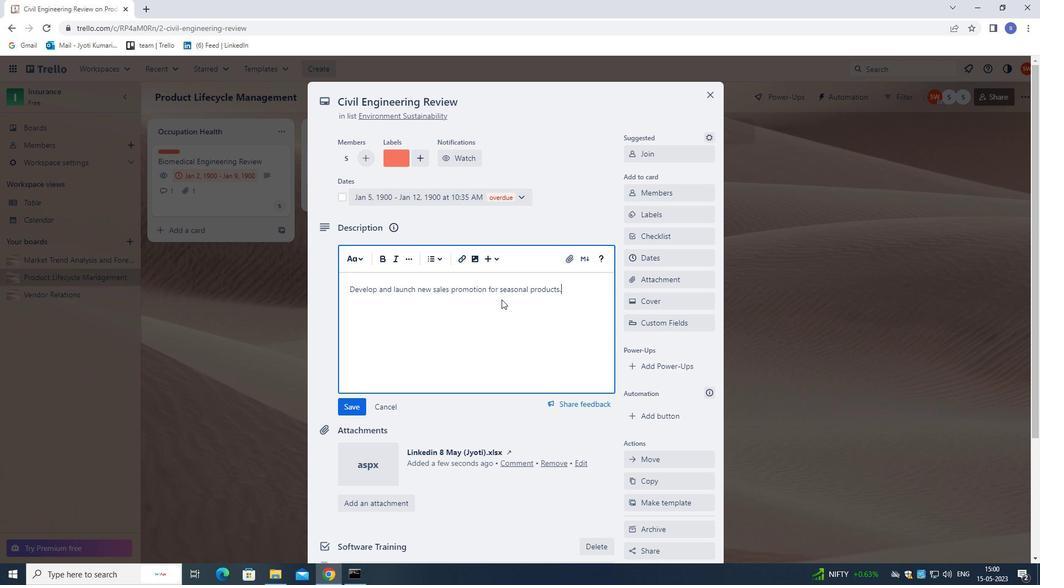 
Action: Mouse moved to (502, 325)
Screenshot: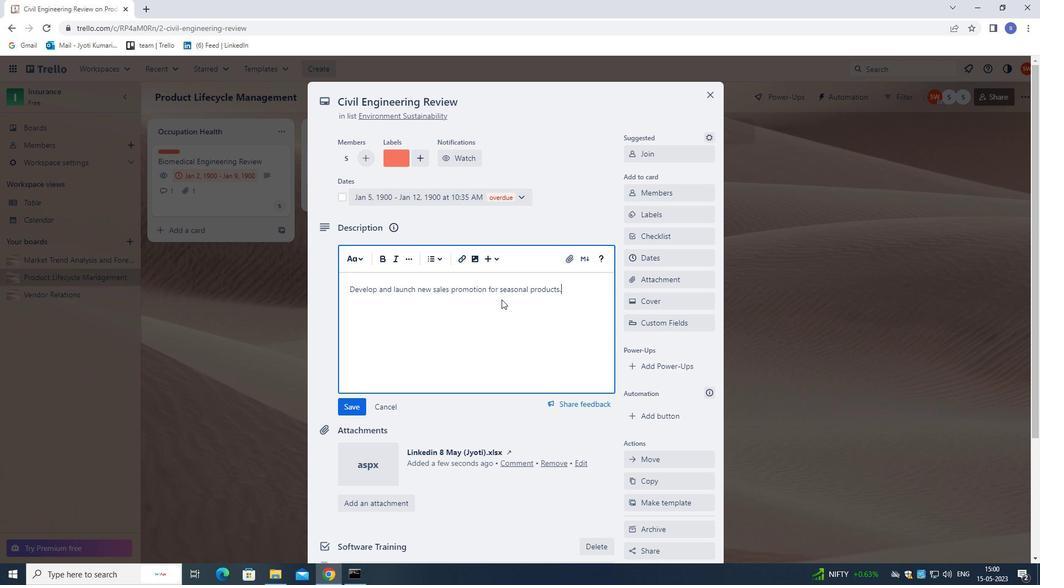 
Action: Mouse scrolled (502, 325) with delta (0, 0)
Screenshot: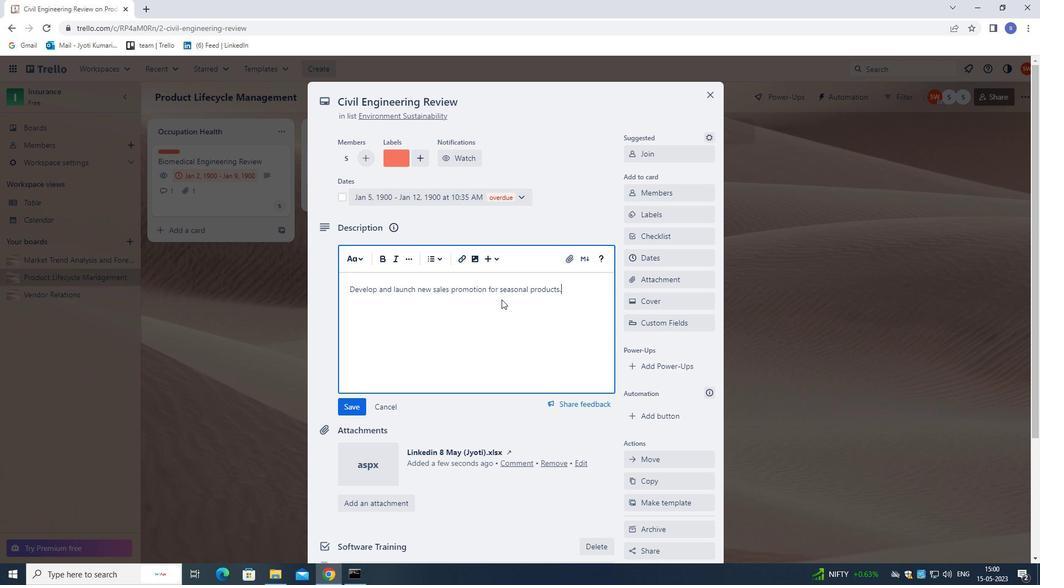 
Action: Mouse moved to (502, 328)
Screenshot: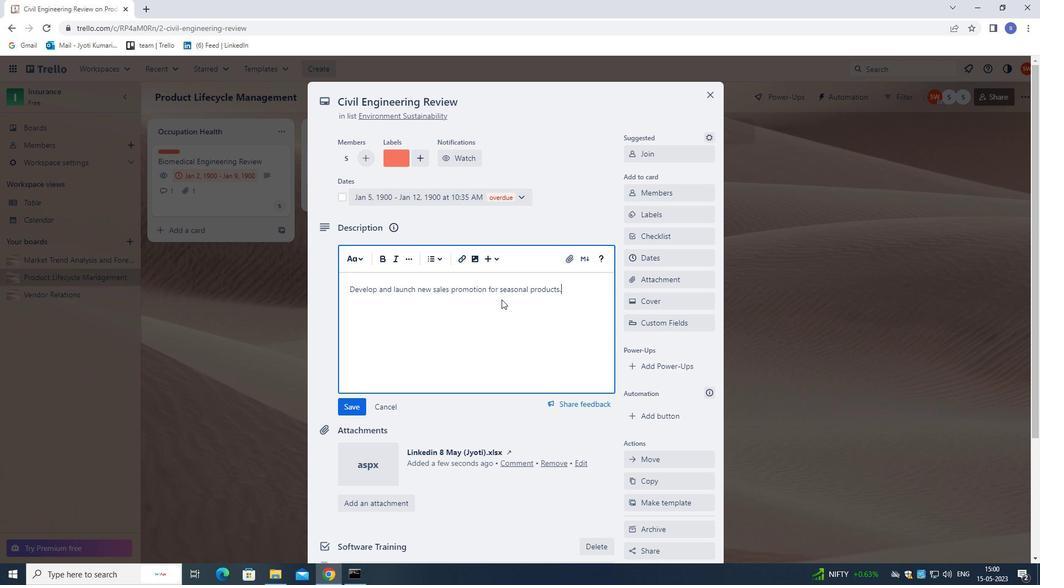 
Action: Mouse scrolled (502, 327) with delta (0, 0)
Screenshot: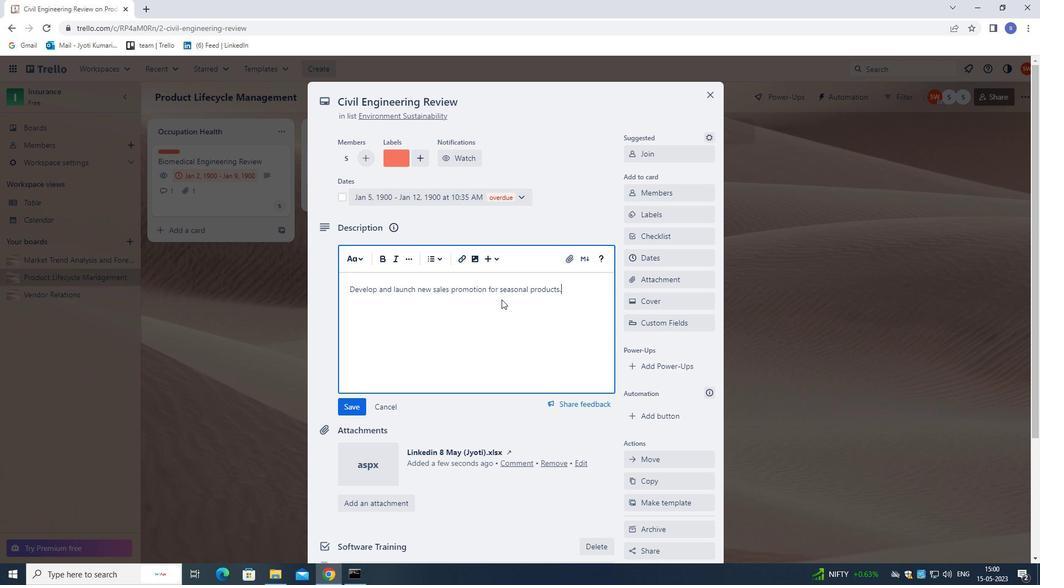 
Action: Mouse moved to (505, 338)
Screenshot: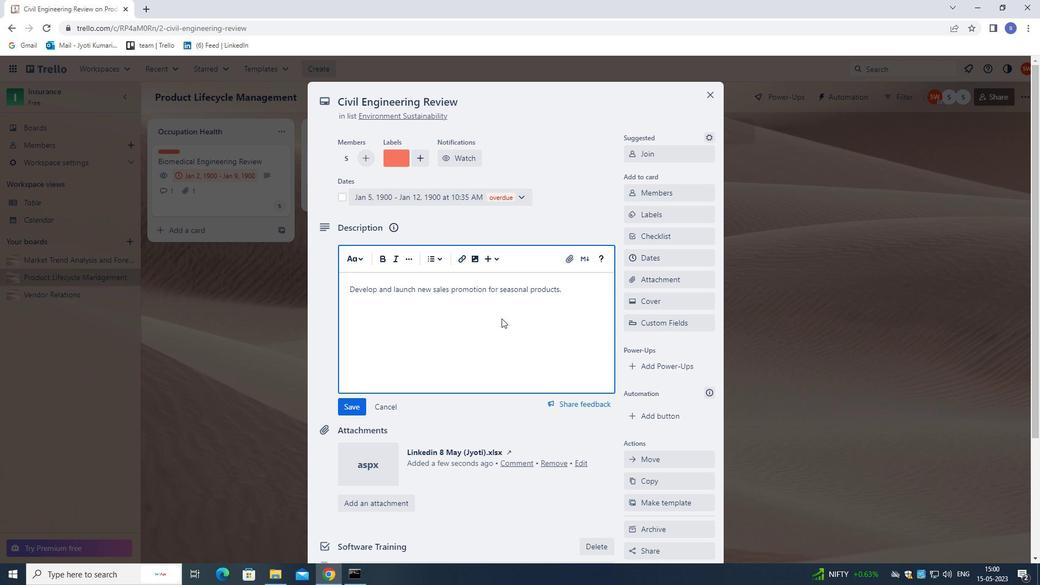 
Action: Mouse scrolled (505, 337) with delta (0, 0)
Screenshot: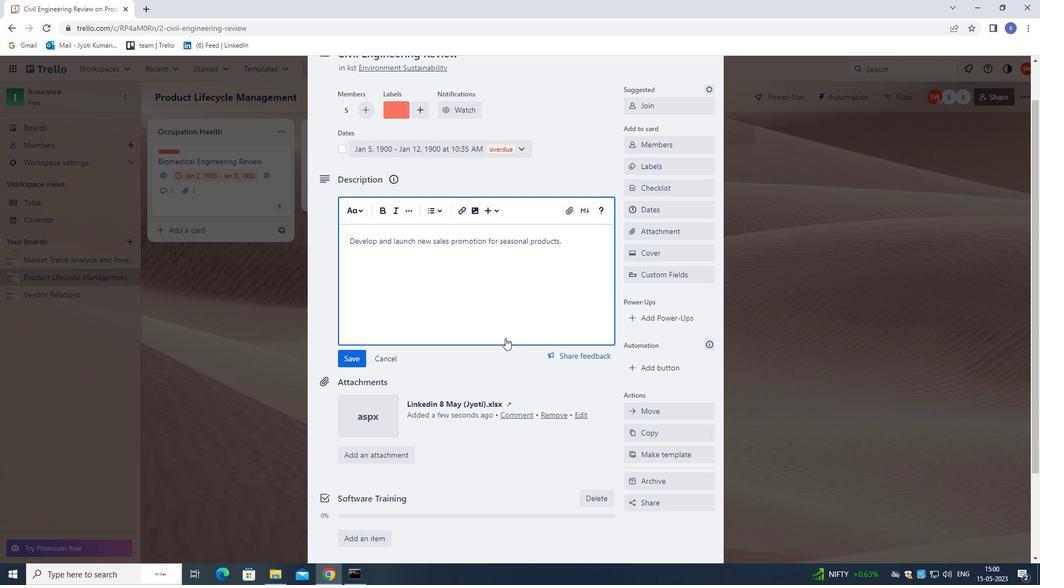 
Action: Mouse moved to (505, 341)
Screenshot: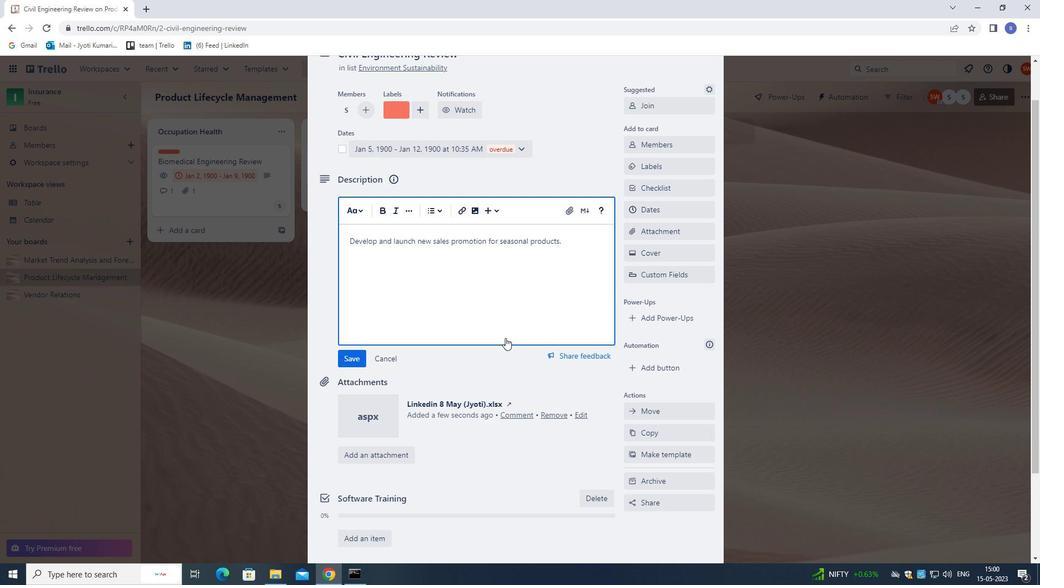 
Action: Mouse scrolled (505, 340) with delta (0, 0)
Screenshot: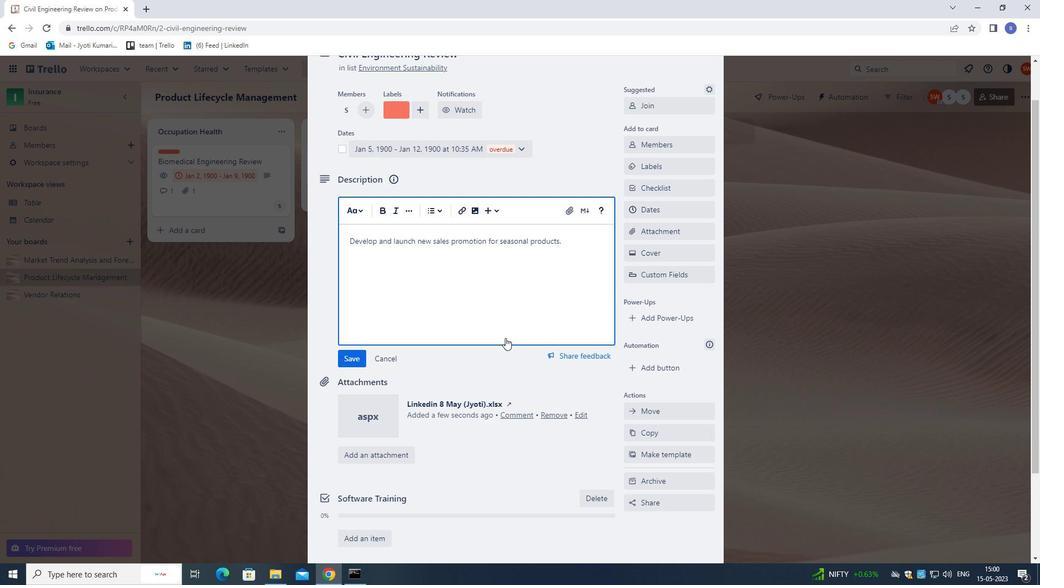 
Action: Mouse moved to (505, 343)
Screenshot: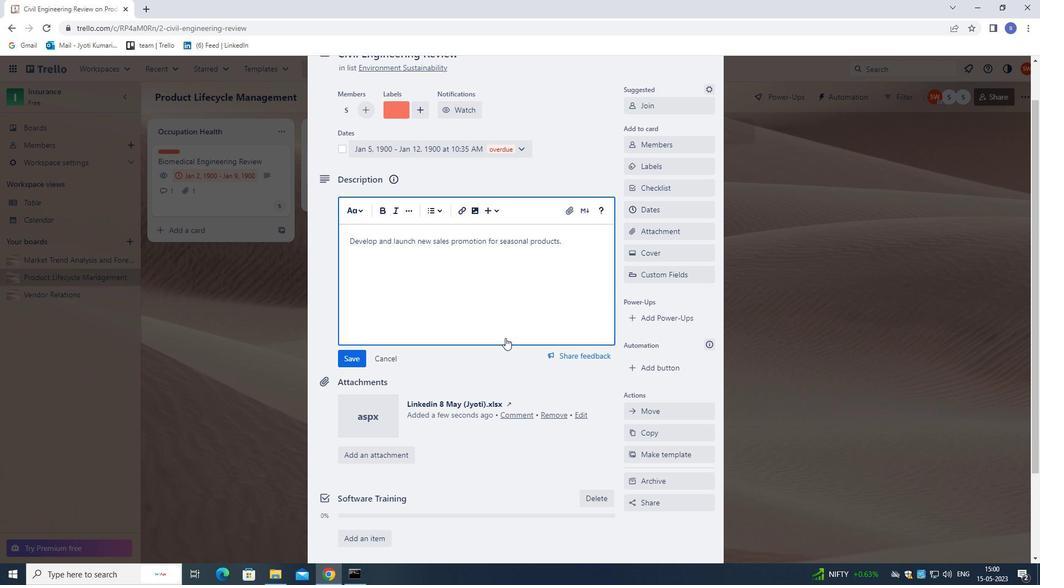 
Action: Mouse scrolled (505, 342) with delta (0, 0)
Screenshot: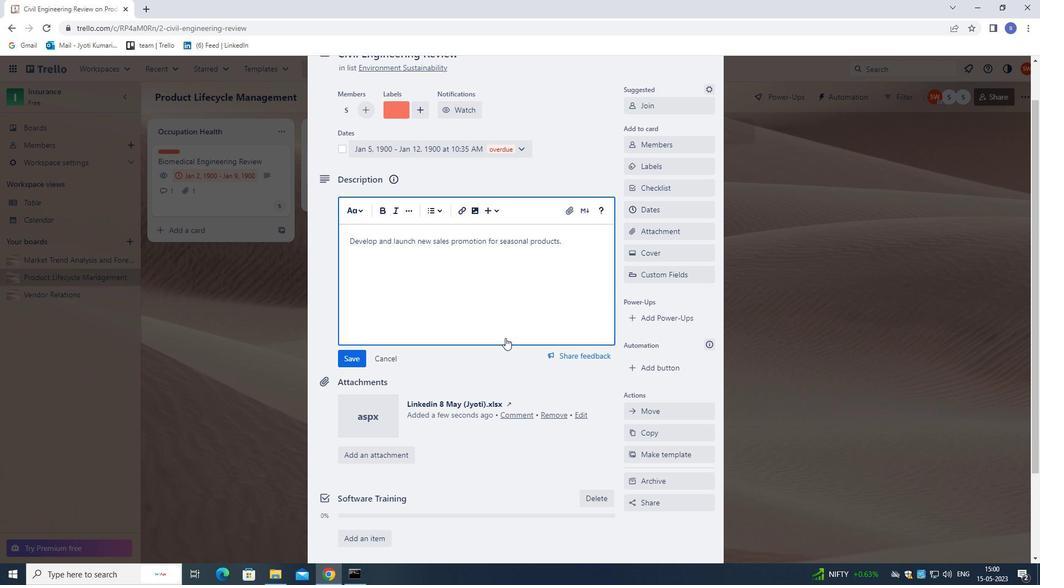 
Action: Mouse moved to (505, 343)
Screenshot: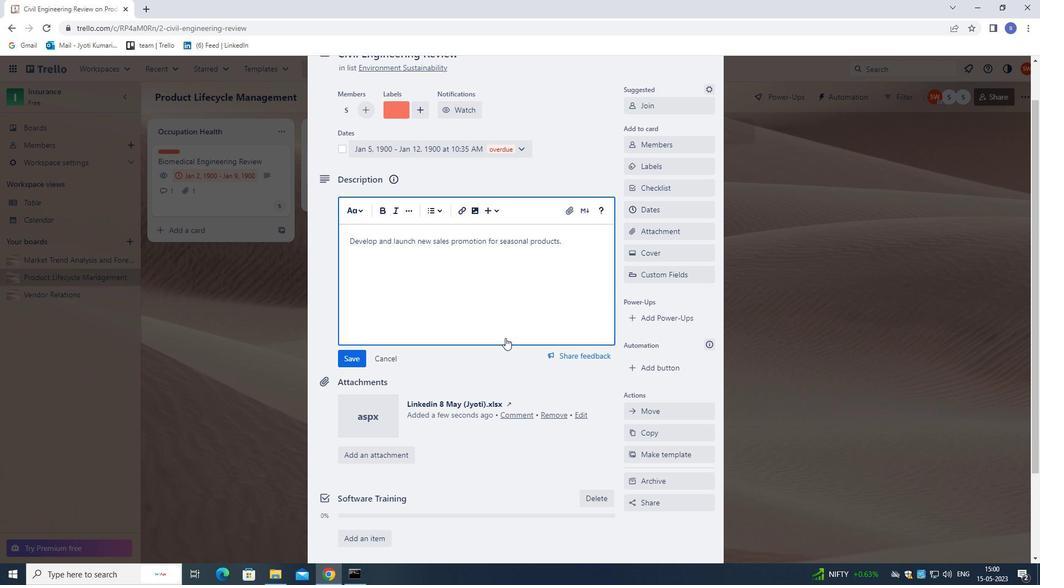 
Action: Mouse scrolled (505, 343) with delta (0, 0)
Screenshot: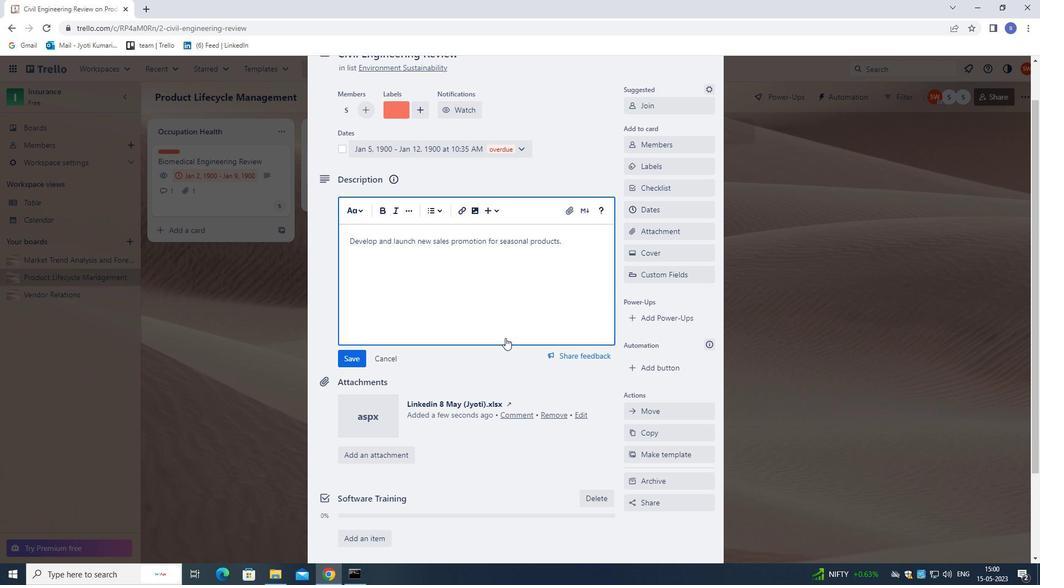 
Action: Mouse moved to (505, 346)
Screenshot: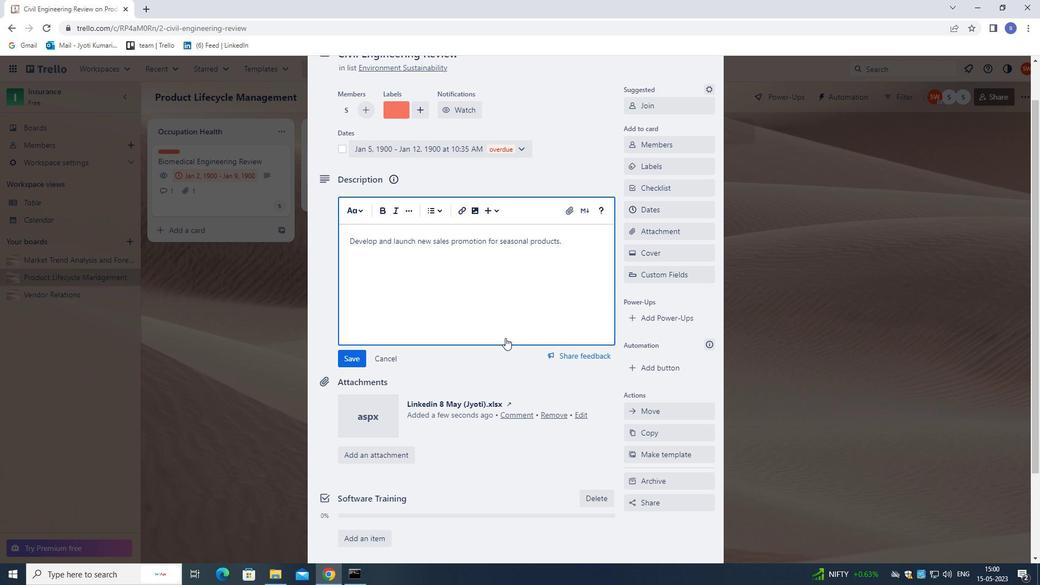 
Action: Mouse scrolled (505, 346) with delta (0, 0)
Screenshot: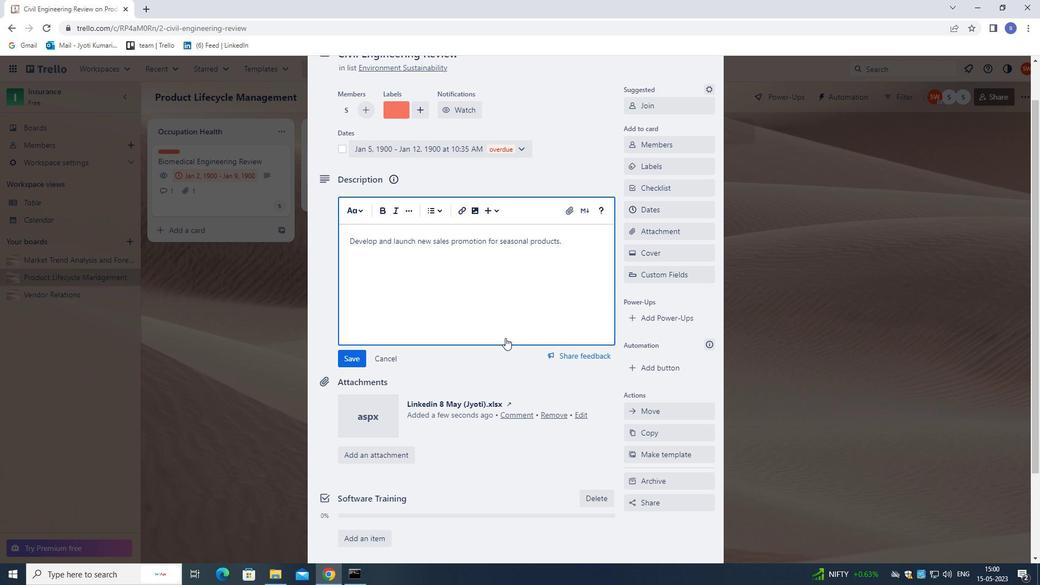 
Action: Mouse moved to (480, 490)
Screenshot: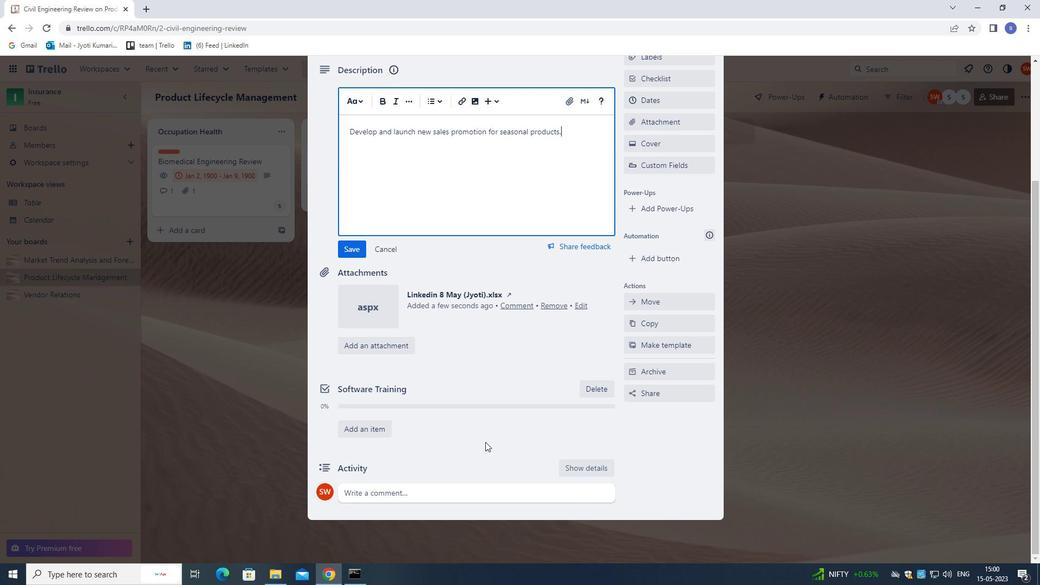 
Action: Mouse pressed left at (480, 490)
Screenshot: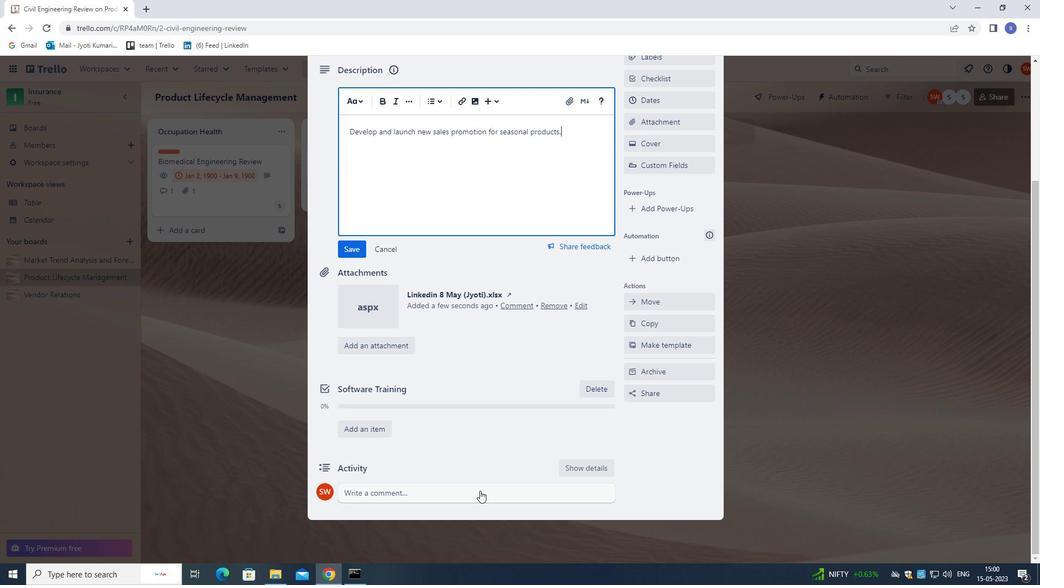 
Action: Mouse moved to (506, 399)
Screenshot: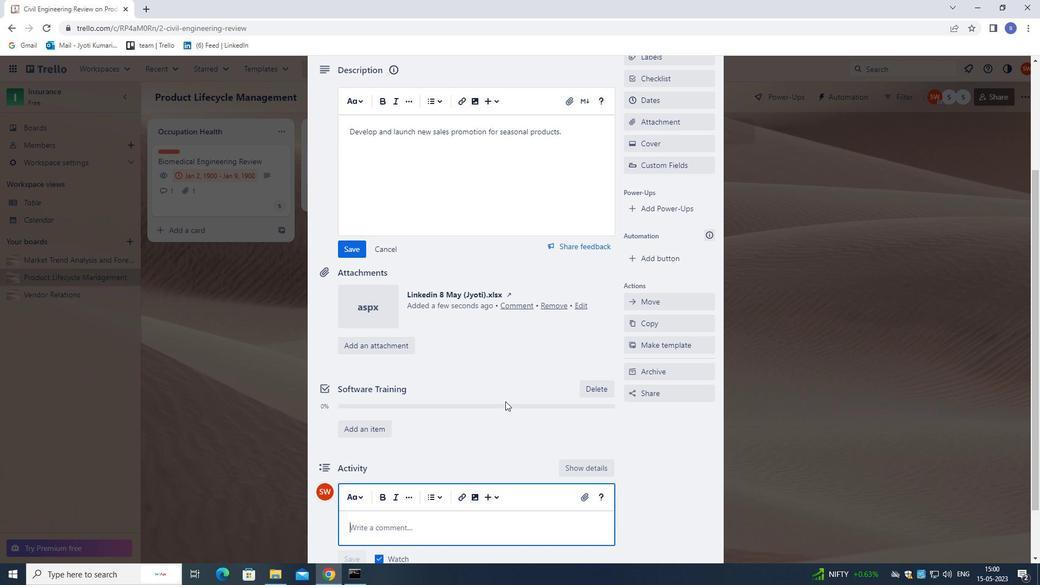 
Action: Key pressed <Key.shift>LET<Key.space>US<Key.space>APPROACH<Key.space>THIS<Key.space>TASK<Key.space>WITH<Key.space>A<Key.space>SENSE<Key.space>OF<Key.space>POSITIVITY<Key.space>AND<Key.space>OPTIMISM<Key.space>,<Key.space>RECOGNIZING<Key.space>THE<Key.space>POTENTIAL<Key.space>FOR<Key.space>GROWTH<Key.space>AND<Key.space>LEARNING<Key.space>THAT<Key.space>IT<Key.space>PRESENTS.
Screenshot: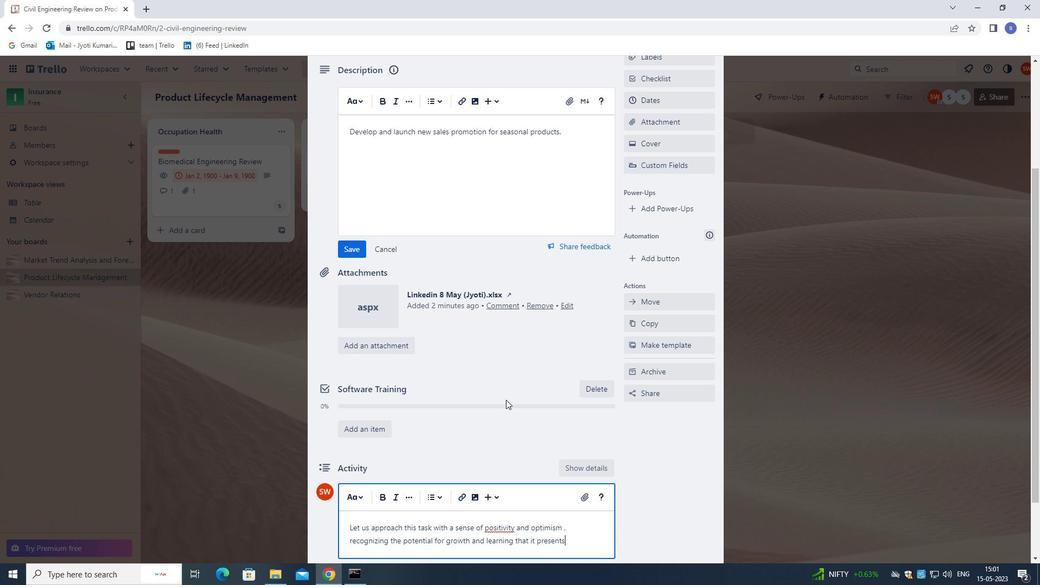 
Action: Mouse moved to (352, 251)
Screenshot: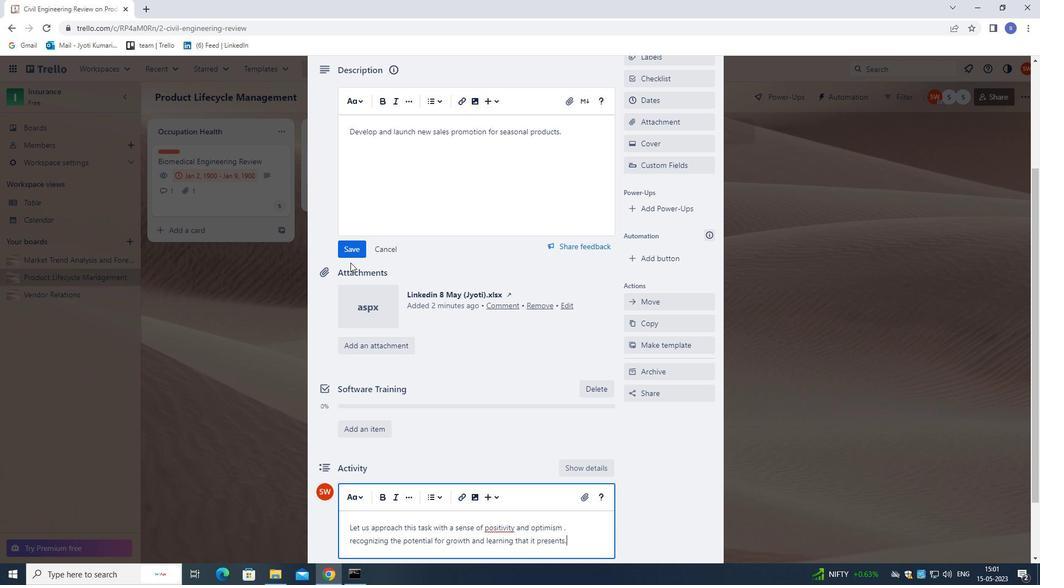 
Action: Mouse pressed left at (352, 251)
Screenshot: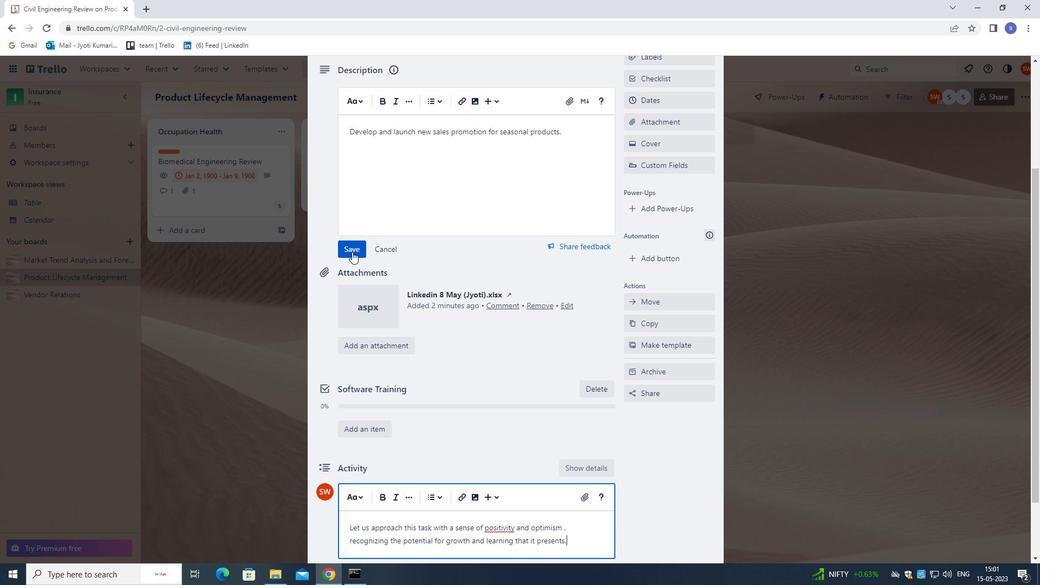 
Action: Mouse moved to (355, 485)
Screenshot: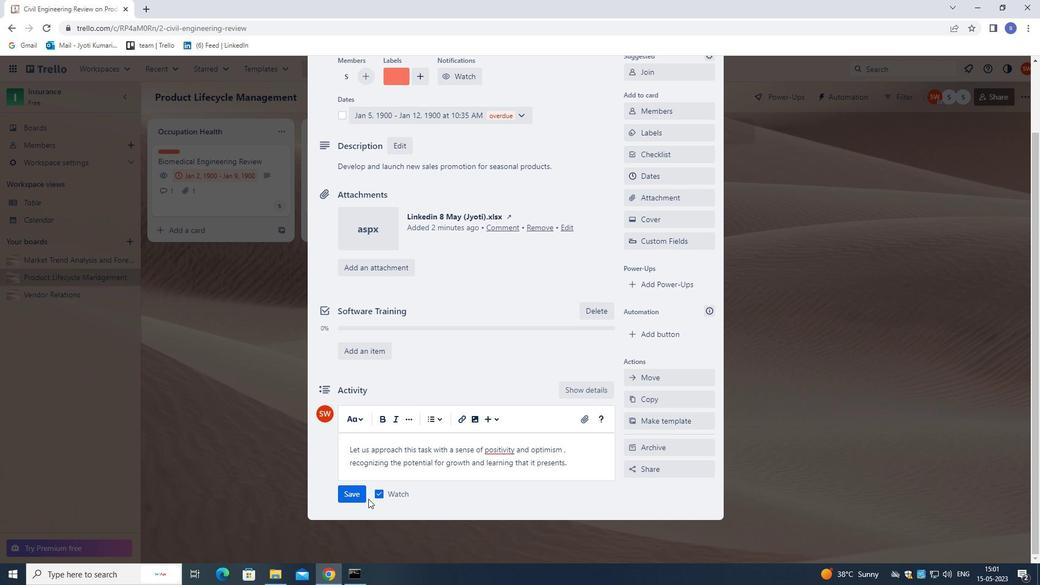 
Action: Mouse pressed left at (355, 485)
Screenshot: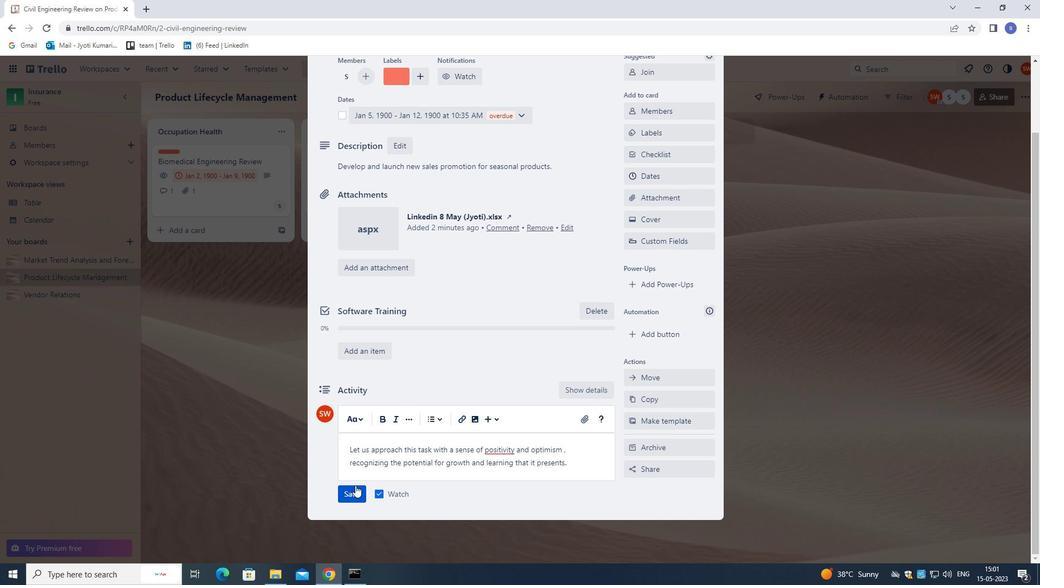 
Action: Mouse moved to (464, 416)
Screenshot: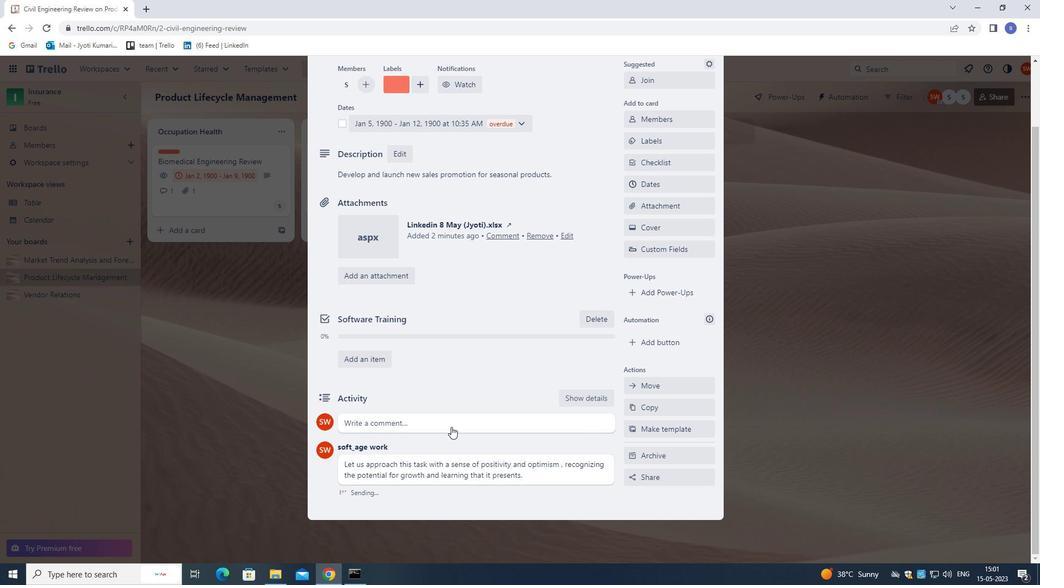 
Action: Mouse scrolled (464, 416) with delta (0, 0)
Screenshot: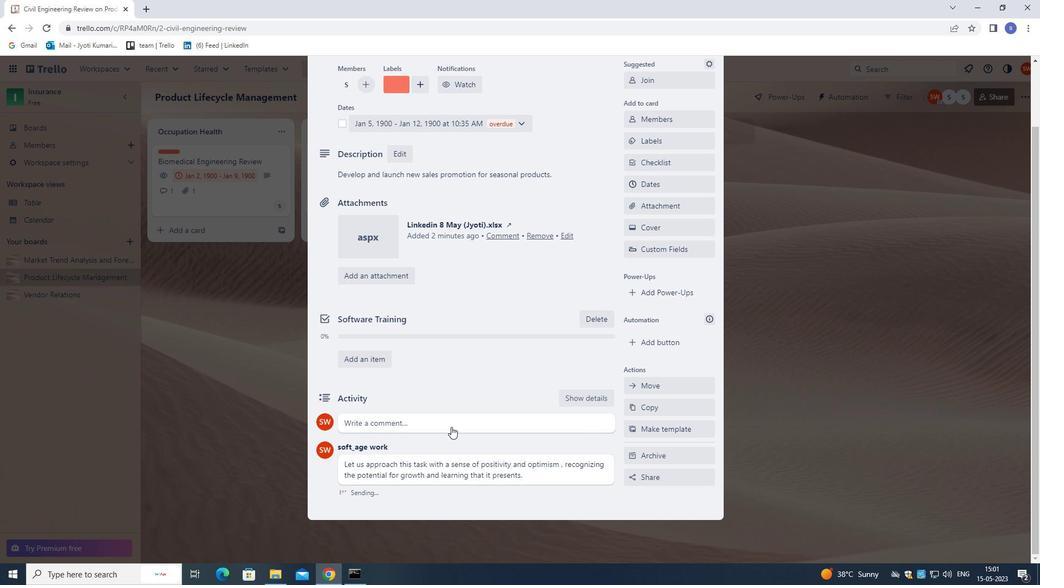
Action: Mouse scrolled (464, 416) with delta (0, 0)
Screenshot: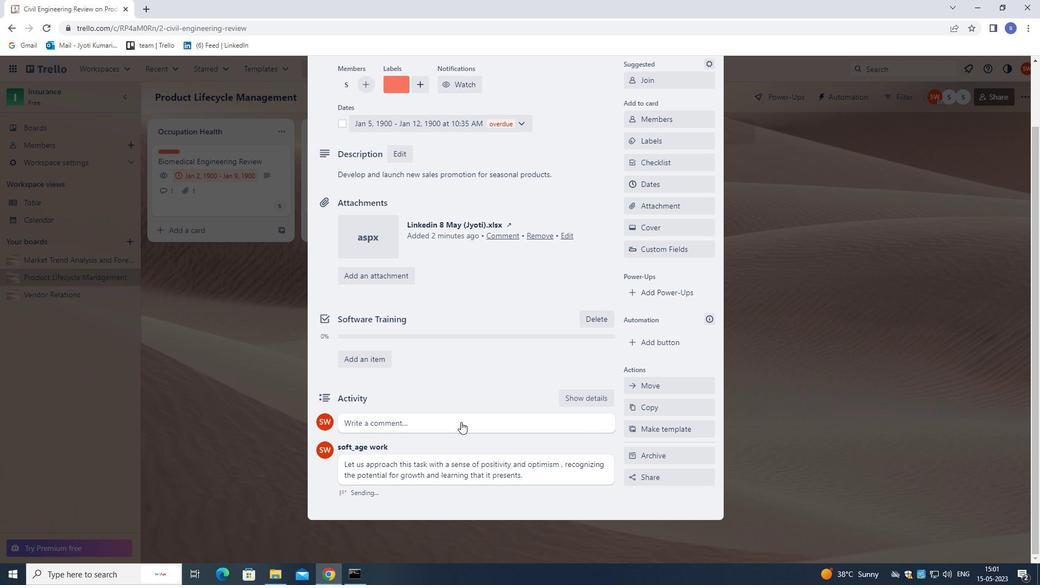 
Action: Mouse scrolled (464, 416) with delta (0, 0)
Screenshot: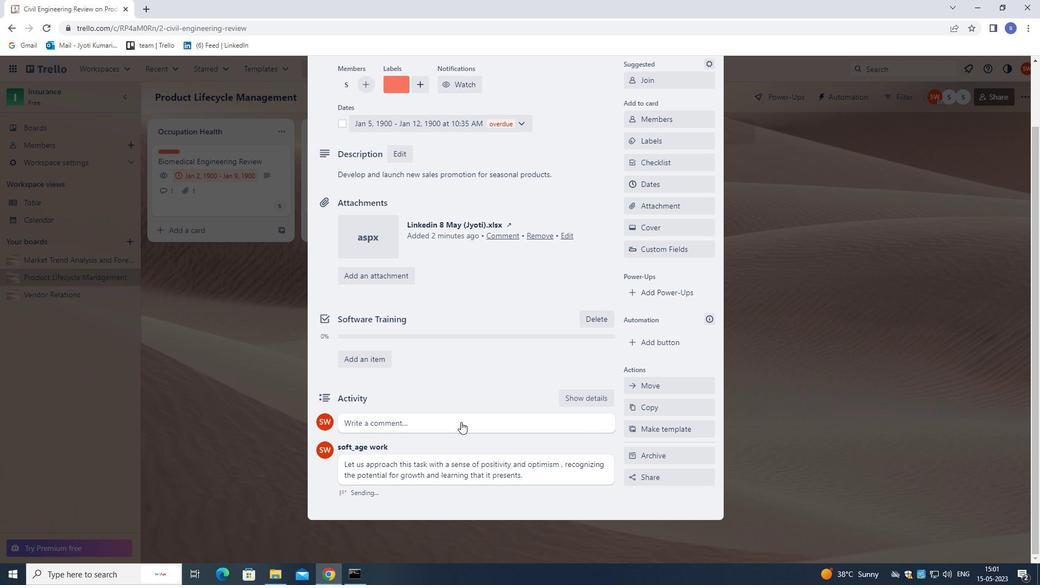 
Action: Mouse moved to (466, 414)
Screenshot: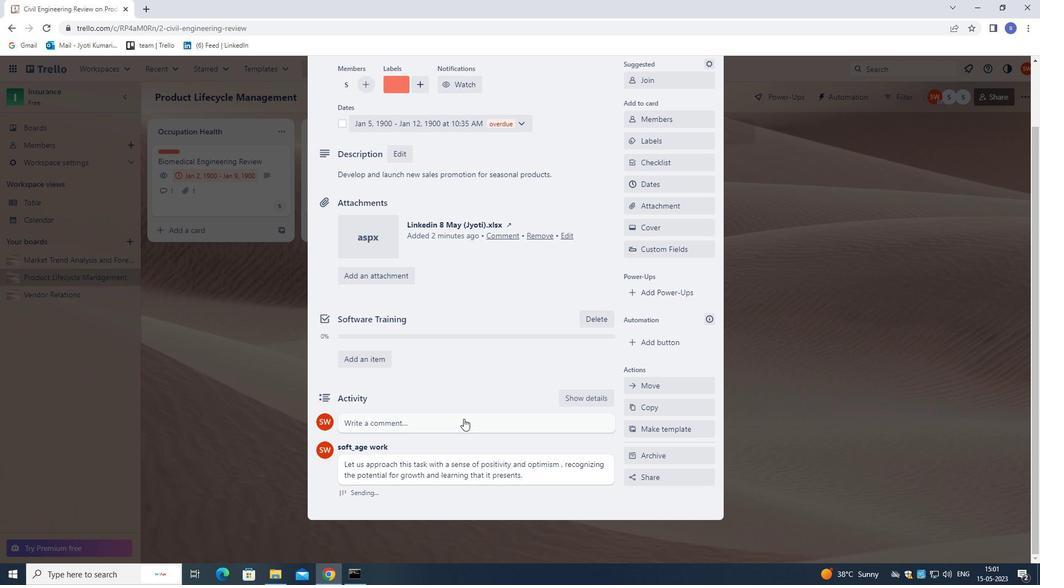 
Action: Mouse scrolled (466, 415) with delta (0, 0)
Screenshot: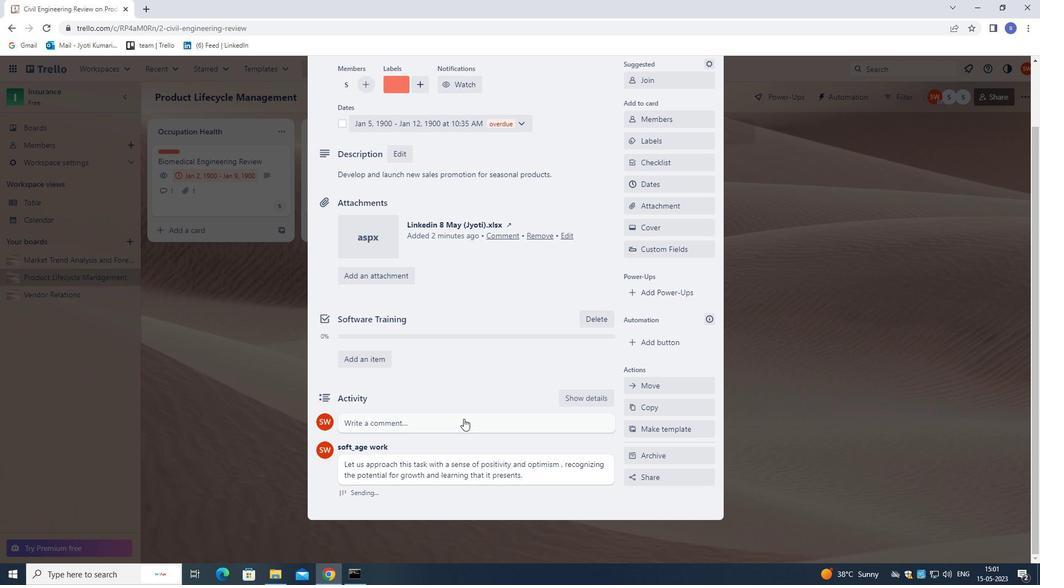 
Action: Mouse moved to (709, 97)
Screenshot: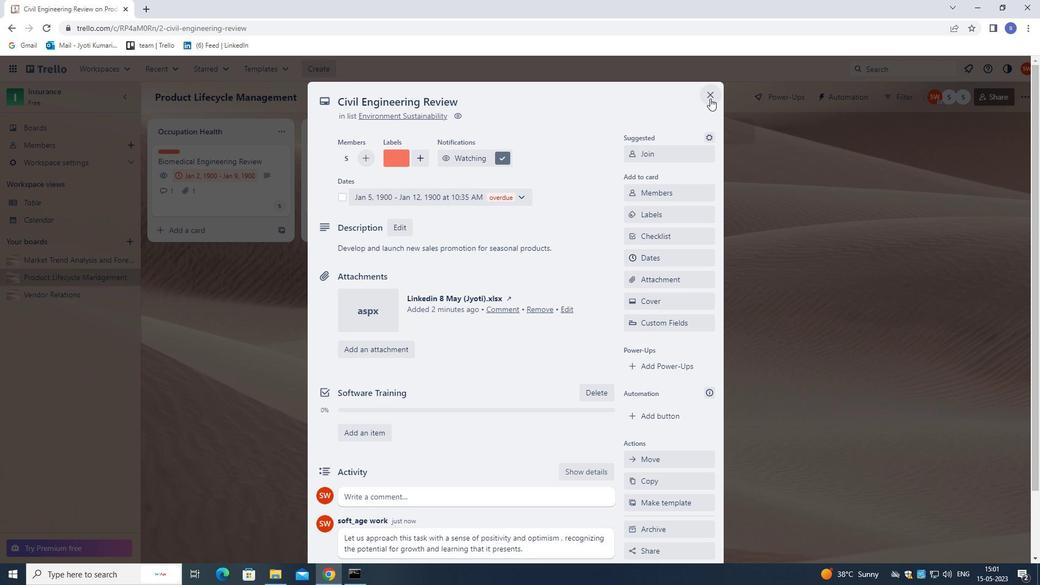 
Action: Mouse pressed left at (709, 97)
Screenshot: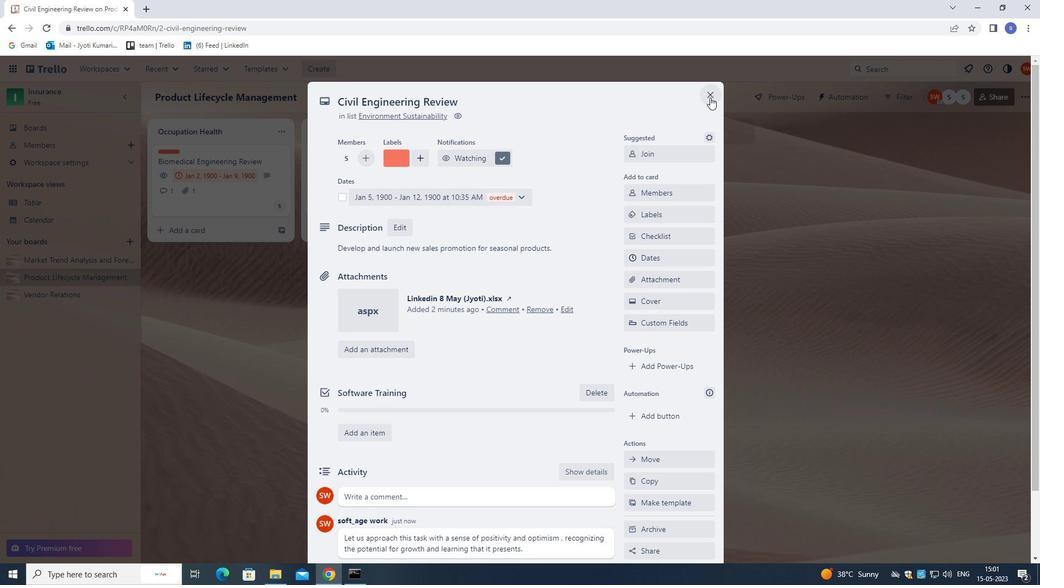 
Action: Mouse moved to (692, 145)
Screenshot: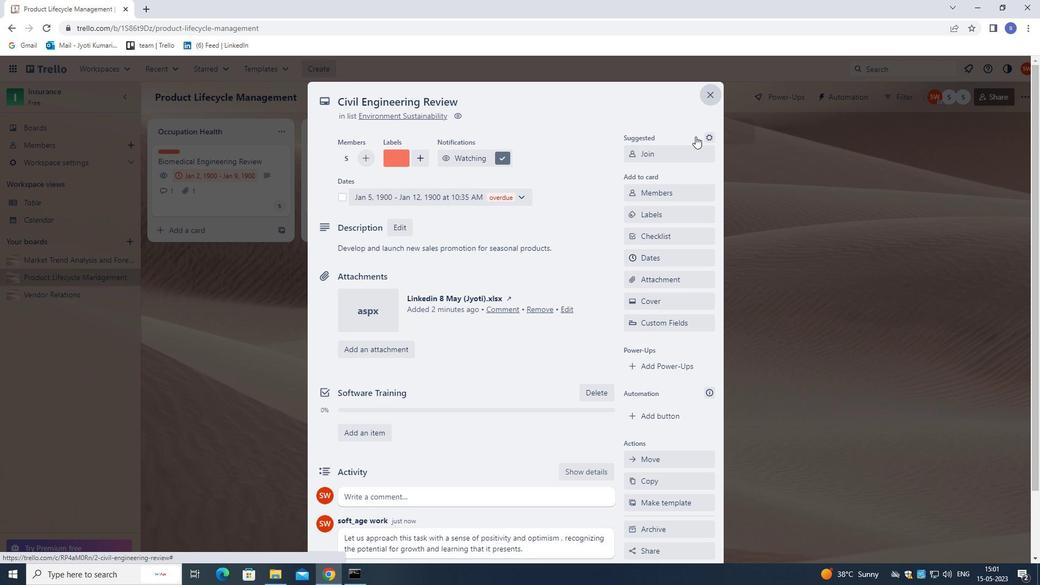 
